 Task: Find connections with filter location Zwickau with filter topic #customerrelationswith filter profile language Potuguese with filter current company Samarth Jobs Management Consultants with filter school ARKA JAIN UNIVERSITY, Jamshedpur, Jharkhand with filter industry Caterers with filter service category Ghostwriting with filter keywords title Video Editor
Action: Mouse moved to (551, 78)
Screenshot: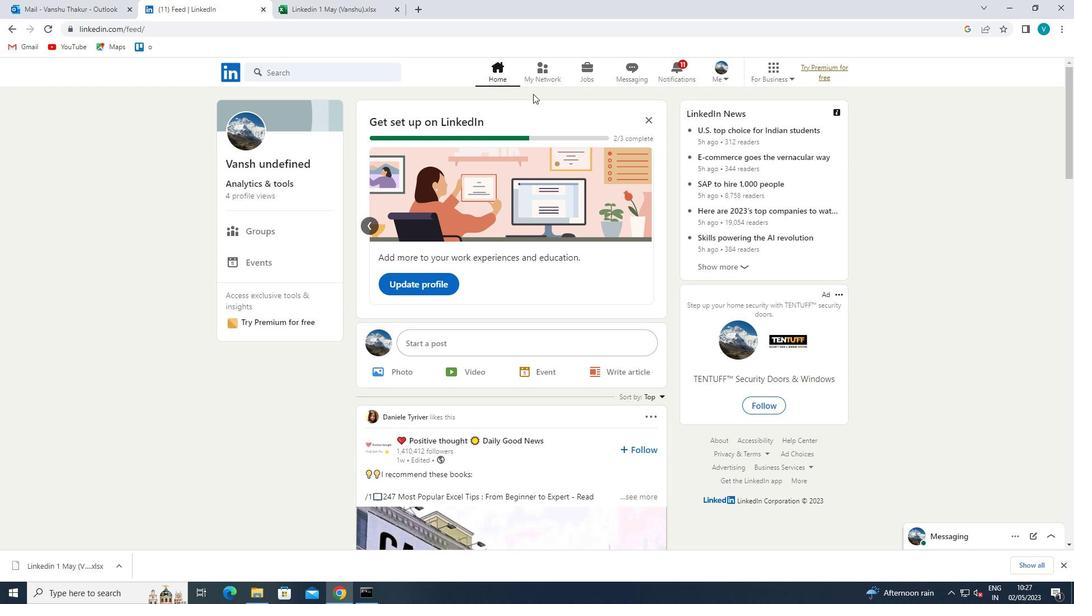 
Action: Mouse pressed left at (551, 78)
Screenshot: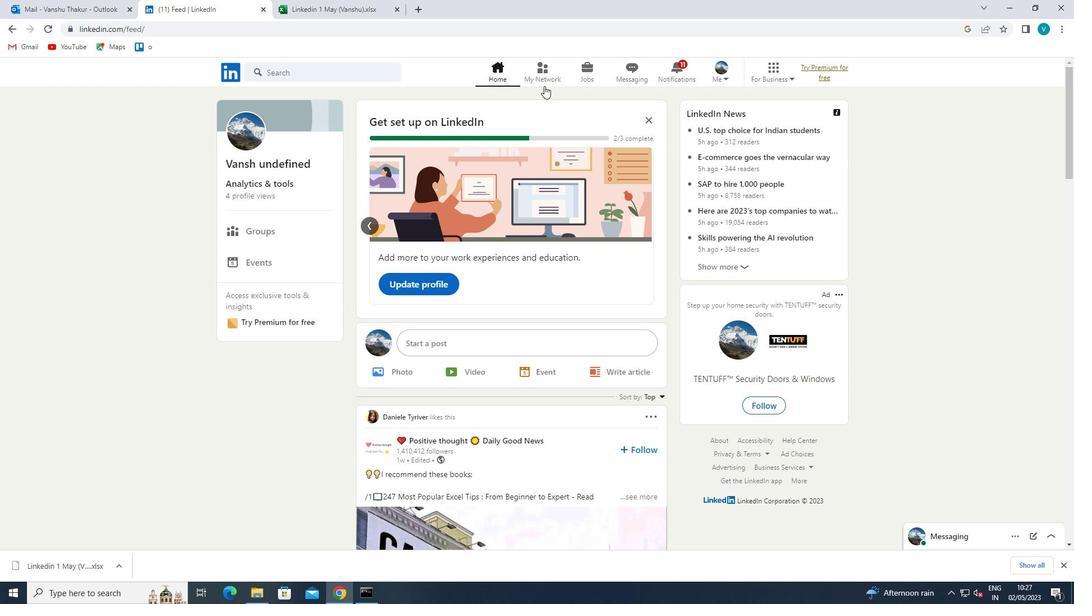 
Action: Mouse moved to (270, 128)
Screenshot: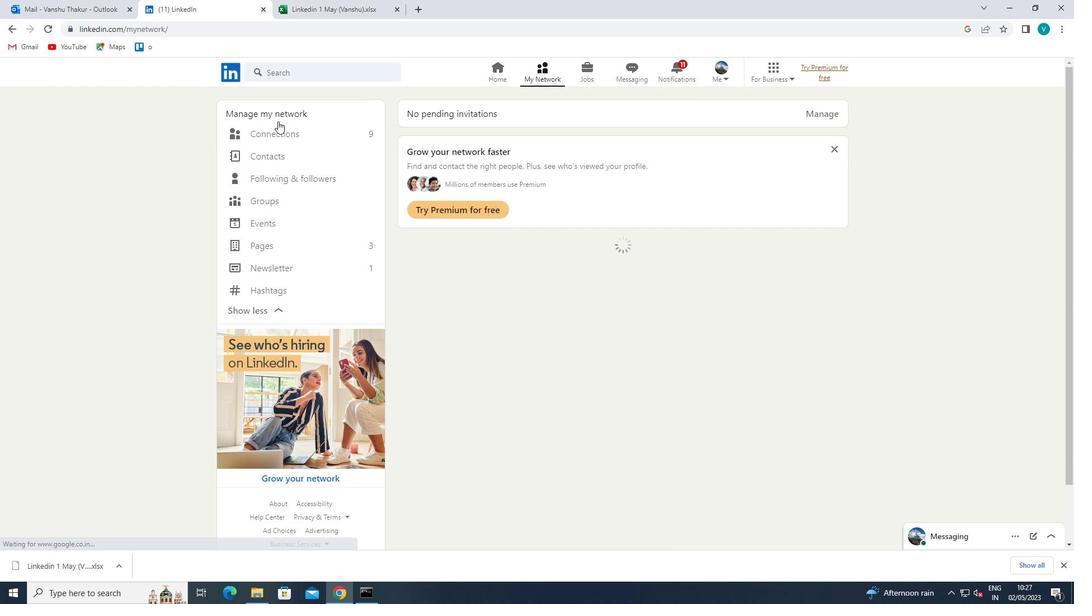 
Action: Mouse pressed left at (270, 128)
Screenshot: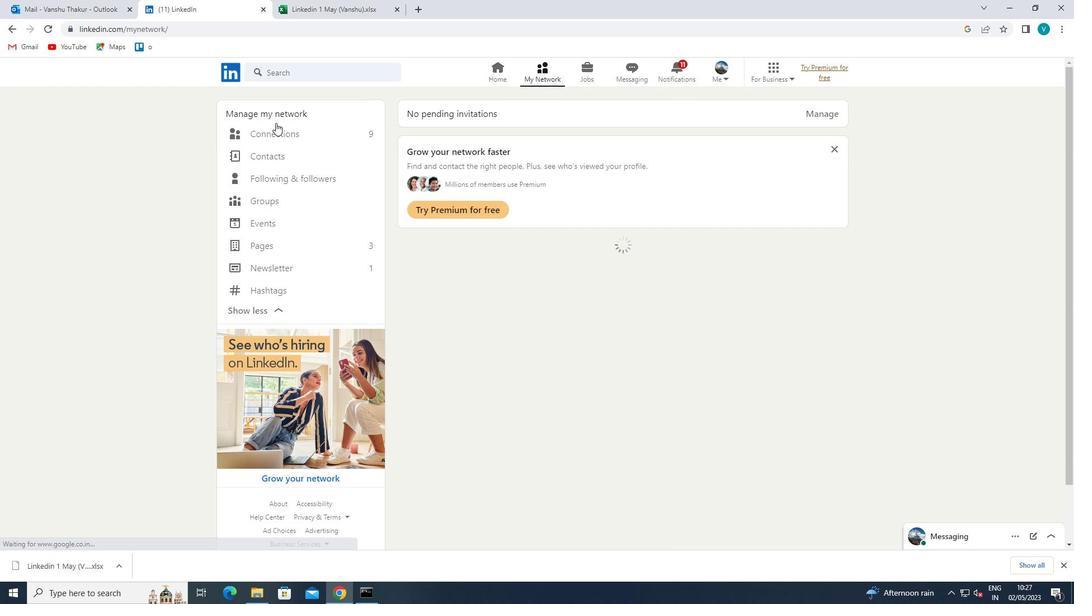 
Action: Mouse moved to (619, 138)
Screenshot: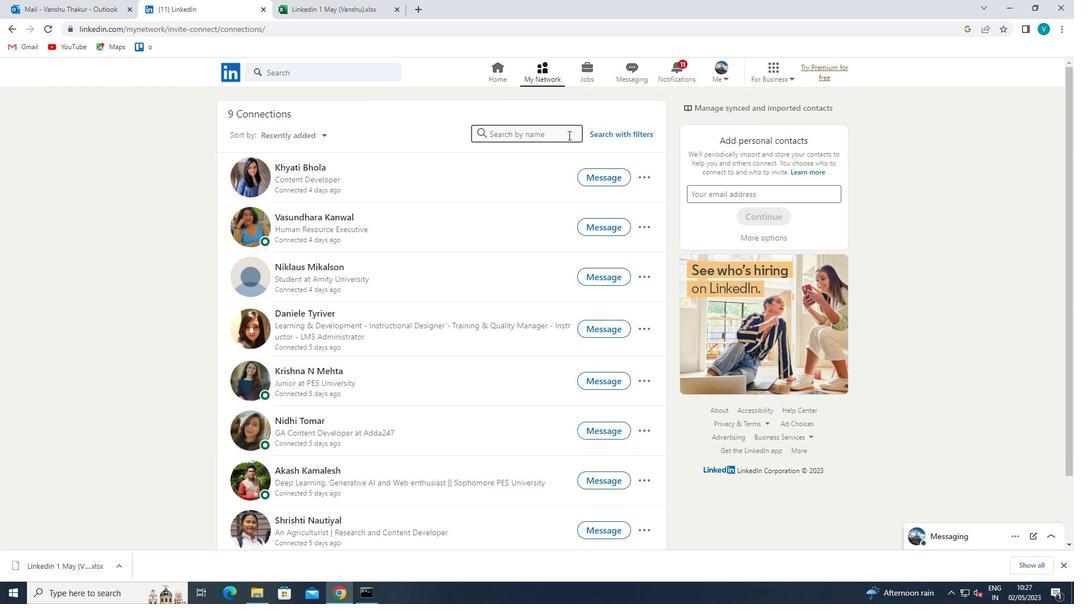 
Action: Mouse pressed left at (619, 138)
Screenshot: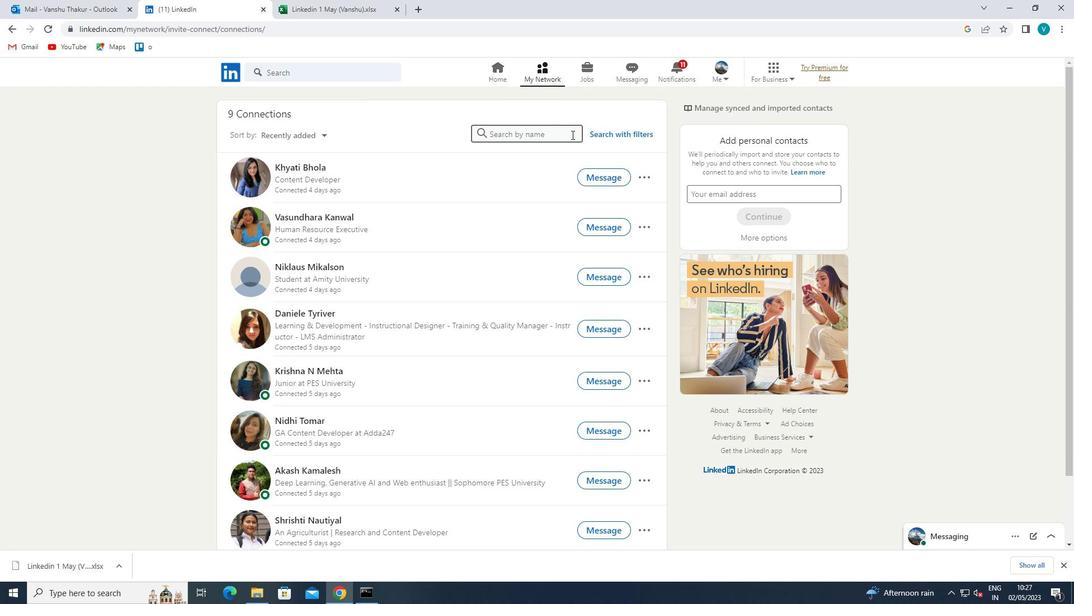 
Action: Mouse moved to (527, 97)
Screenshot: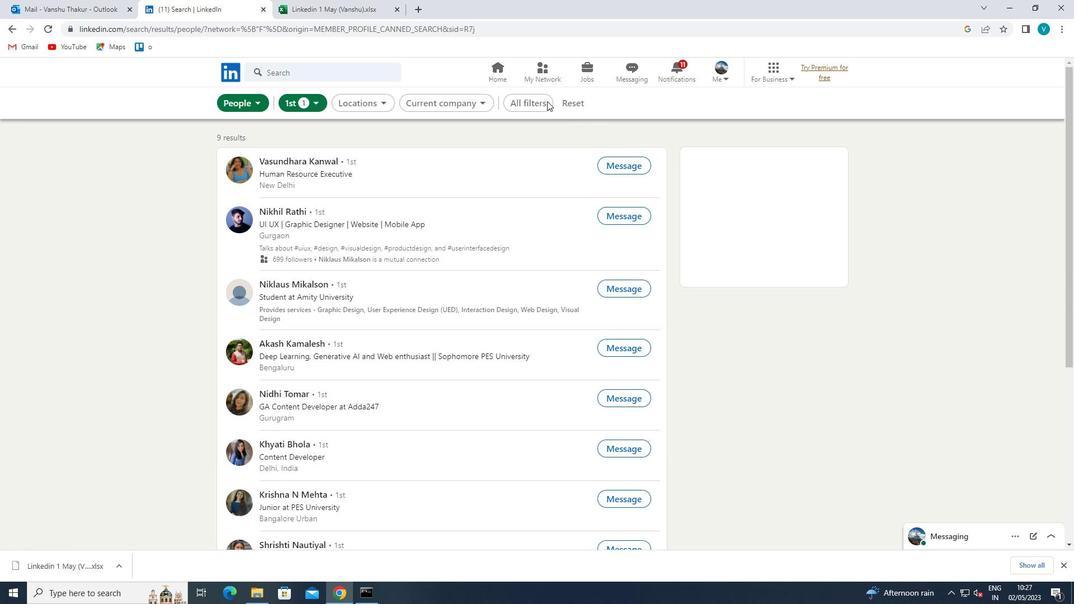 
Action: Mouse pressed left at (527, 97)
Screenshot: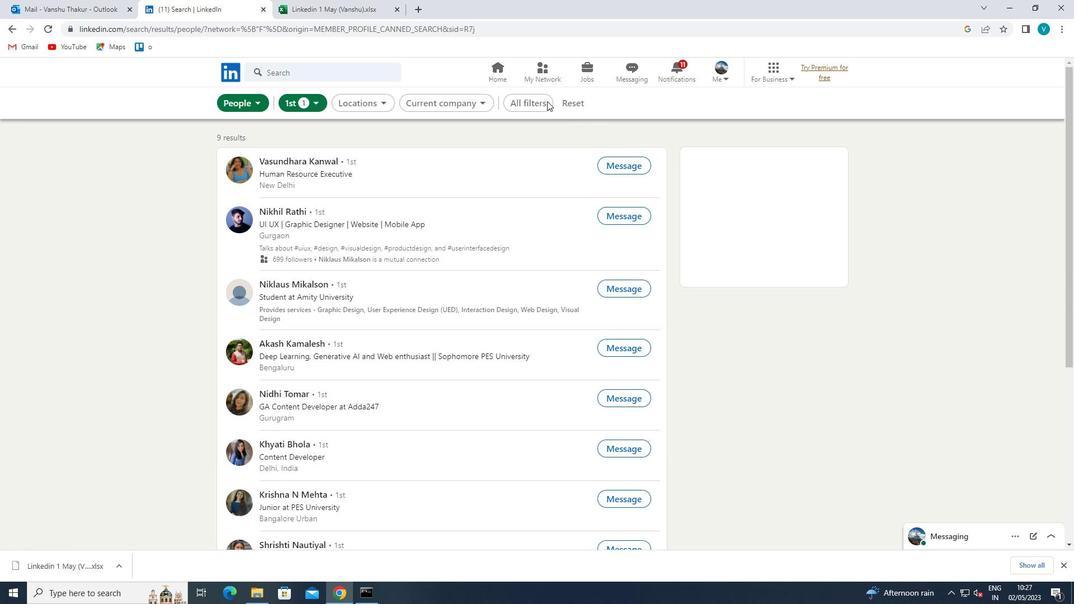 
Action: Mouse moved to (790, 233)
Screenshot: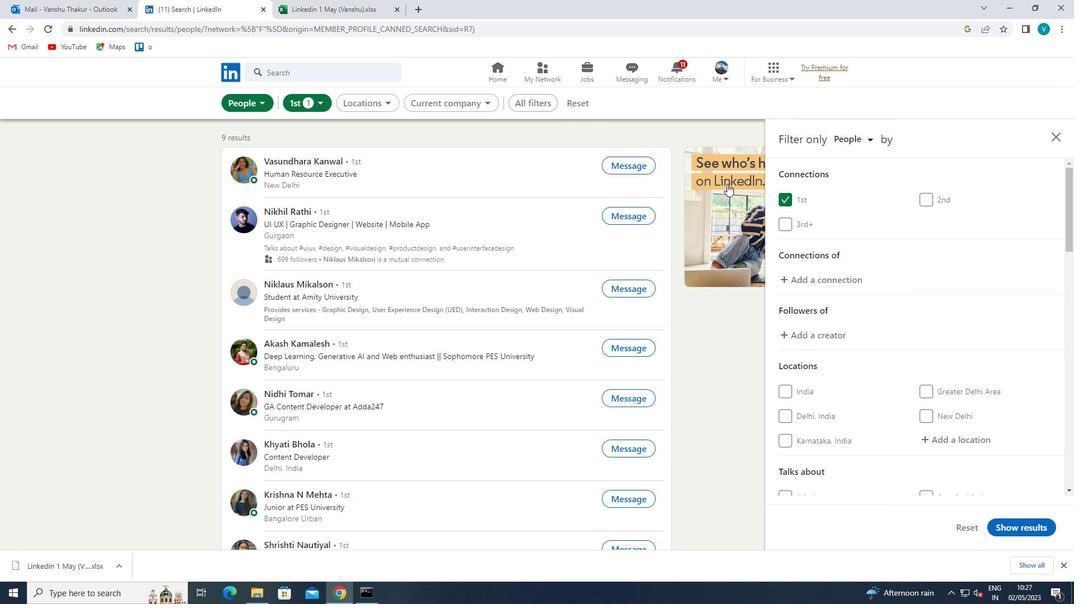 
Action: Mouse scrolled (790, 233) with delta (0, 0)
Screenshot: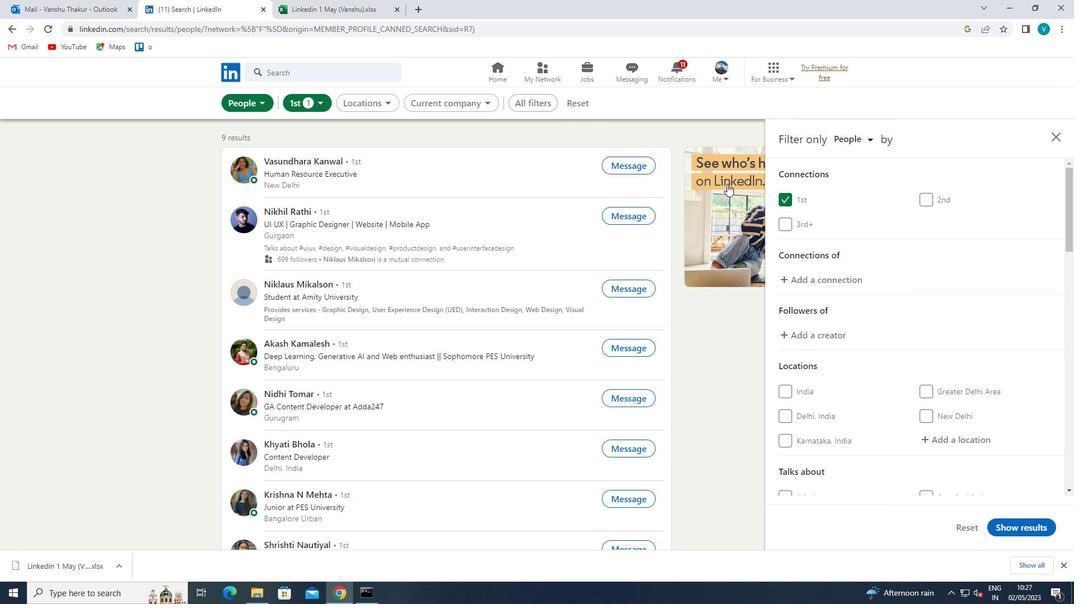 
Action: Mouse moved to (794, 239)
Screenshot: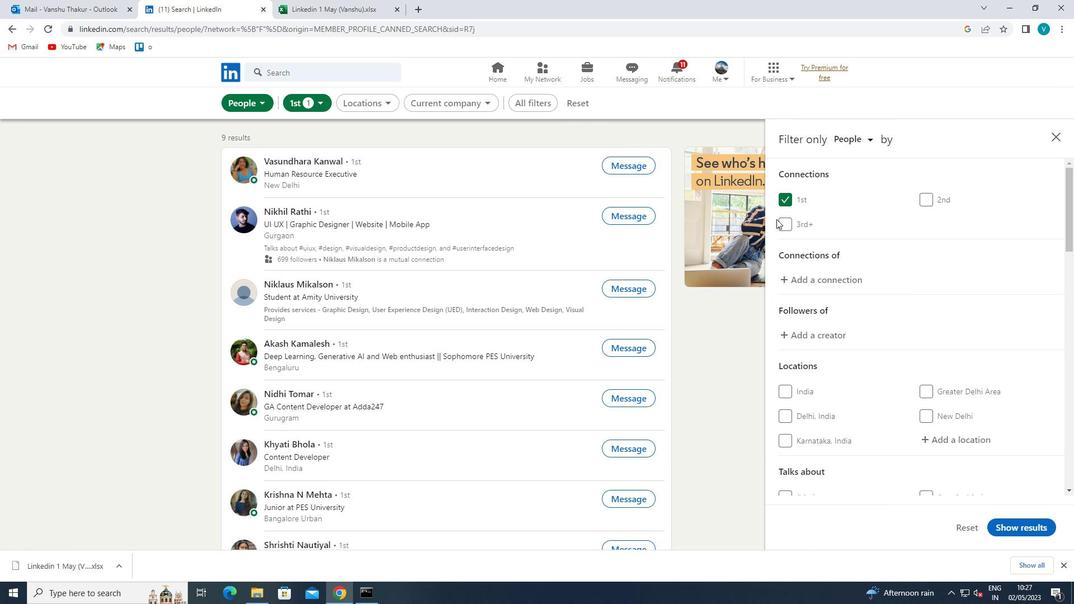 
Action: Mouse scrolled (794, 238) with delta (0, 0)
Screenshot: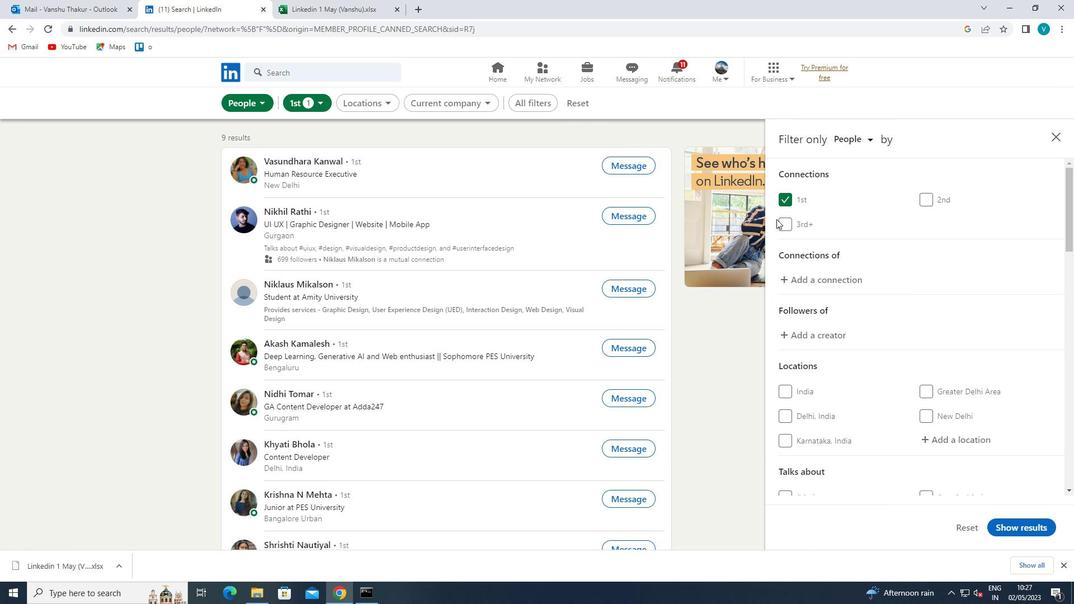 
Action: Mouse moved to (981, 328)
Screenshot: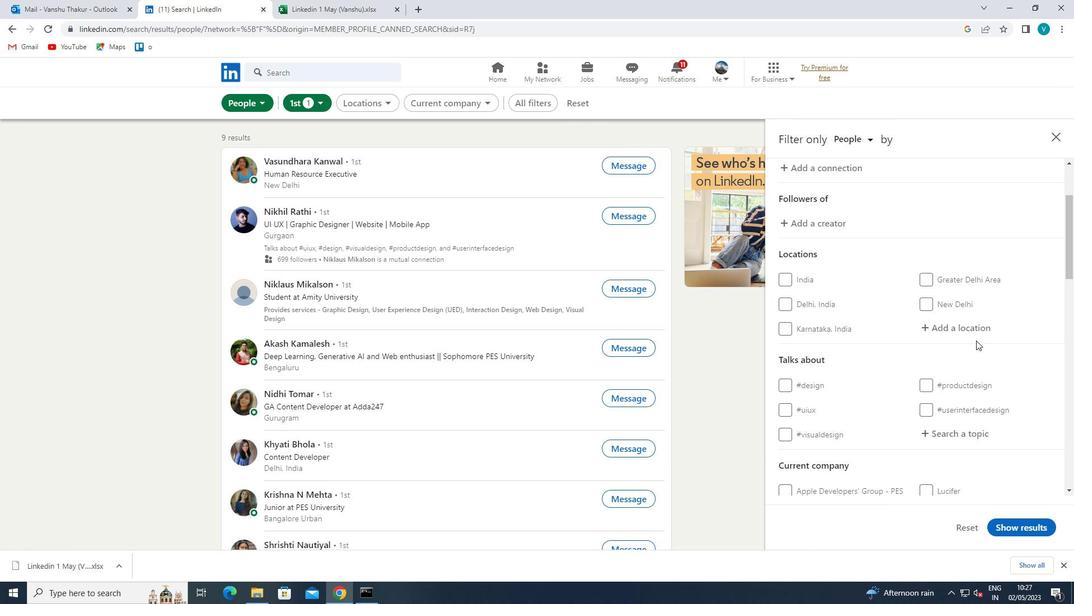 
Action: Mouse pressed left at (981, 328)
Screenshot: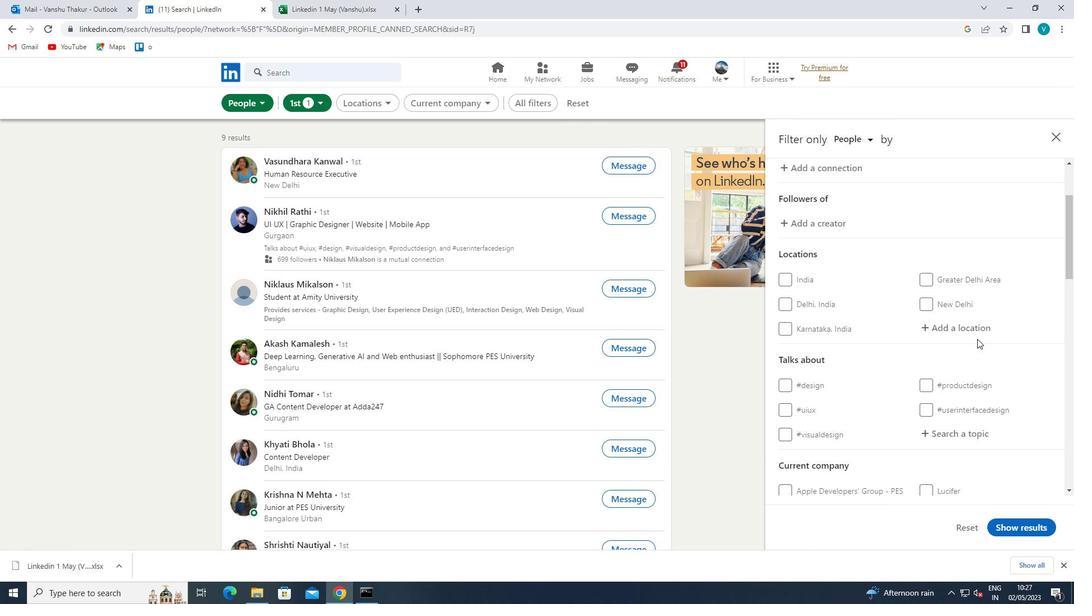 
Action: Mouse moved to (865, 294)
Screenshot: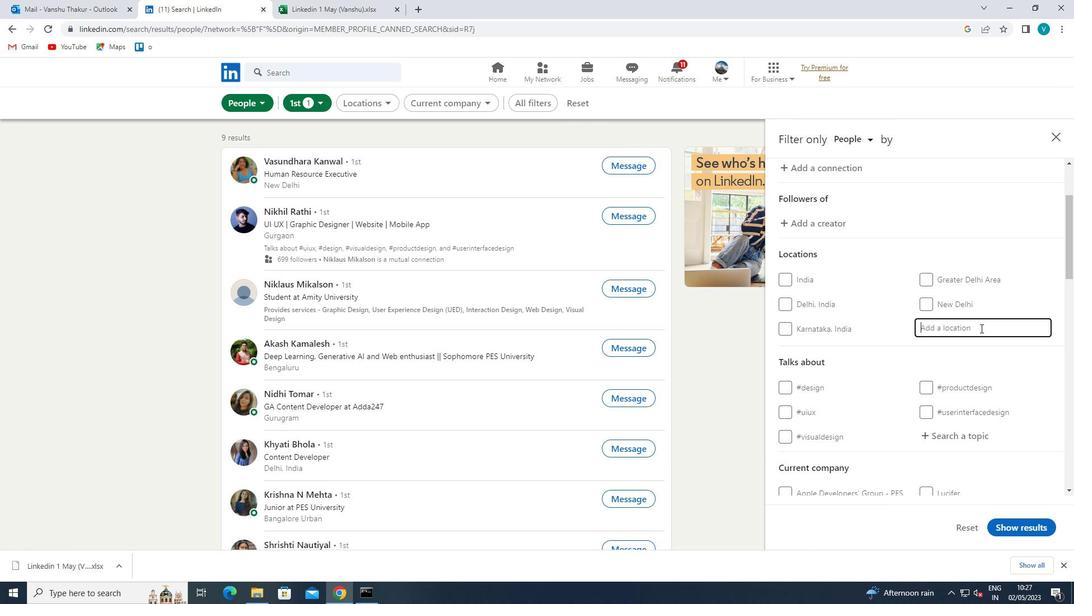 
Action: Key pressed <Key.shift><Key.shift>ZWICJ<Key.backspace>KAU
Screenshot: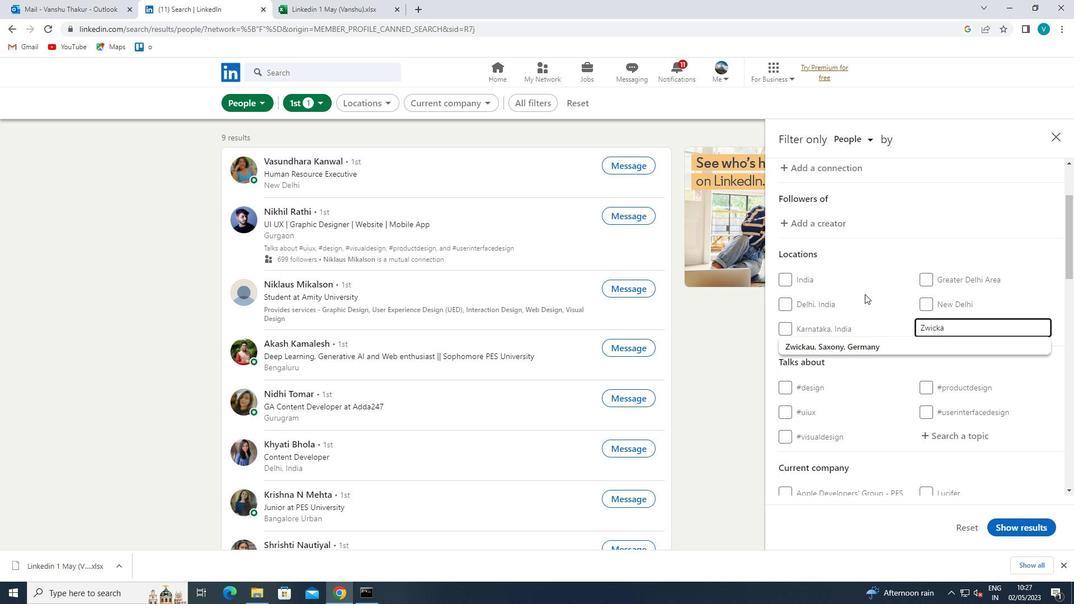
Action: Mouse moved to (870, 341)
Screenshot: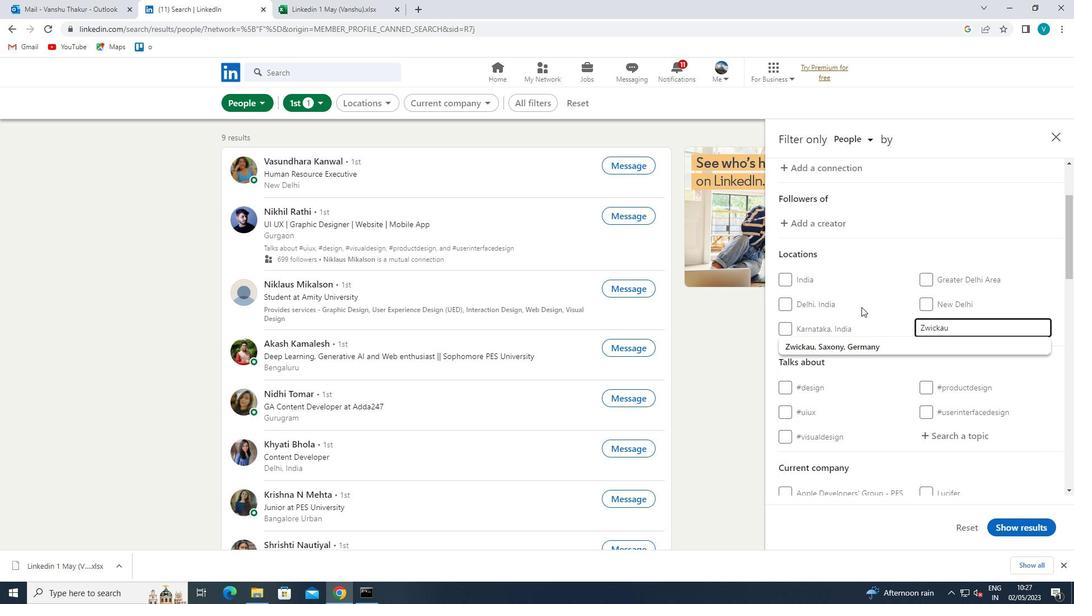 
Action: Mouse pressed left at (870, 341)
Screenshot: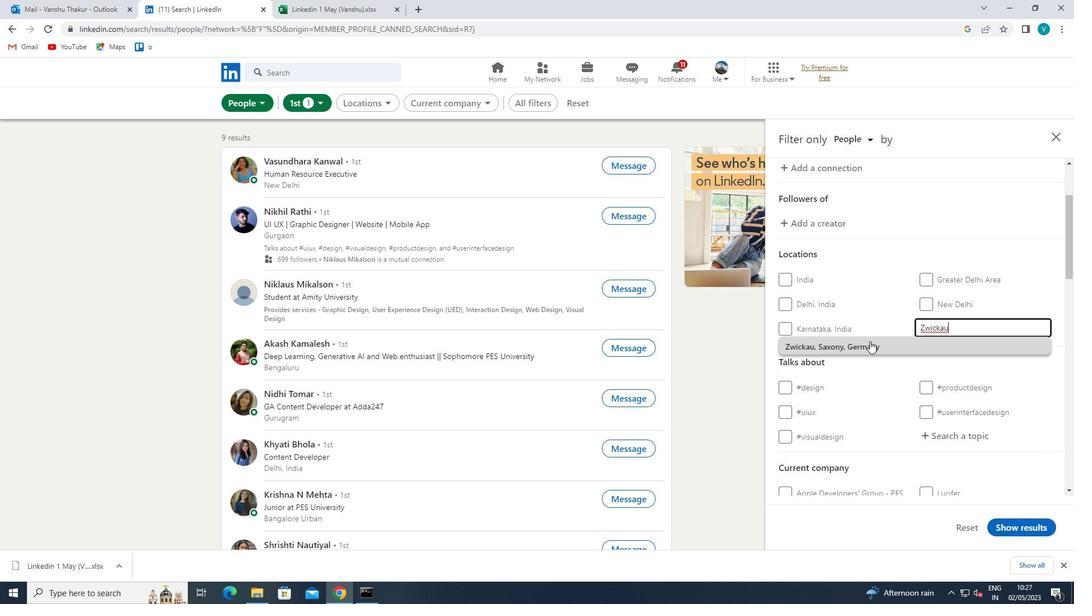 
Action: Mouse scrolled (870, 340) with delta (0, 0)
Screenshot: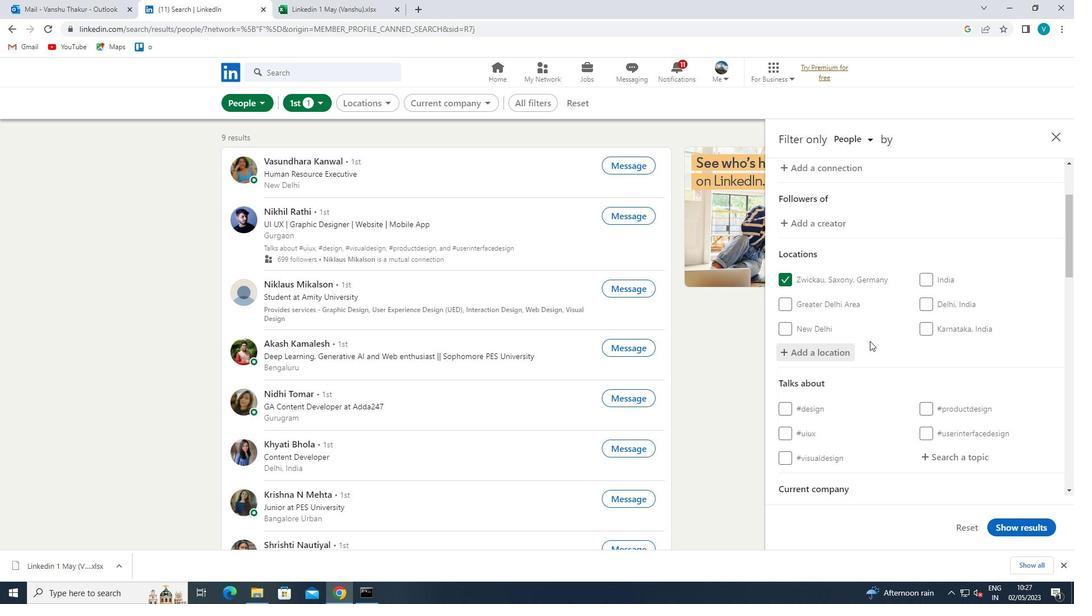 
Action: Mouse scrolled (870, 340) with delta (0, 0)
Screenshot: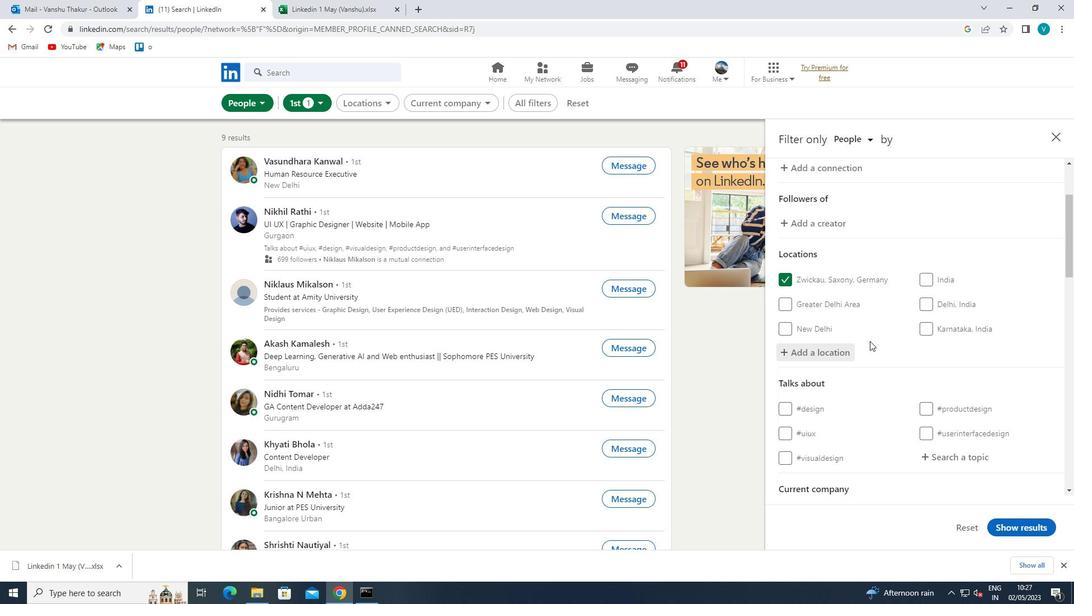 
Action: Mouse moved to (933, 342)
Screenshot: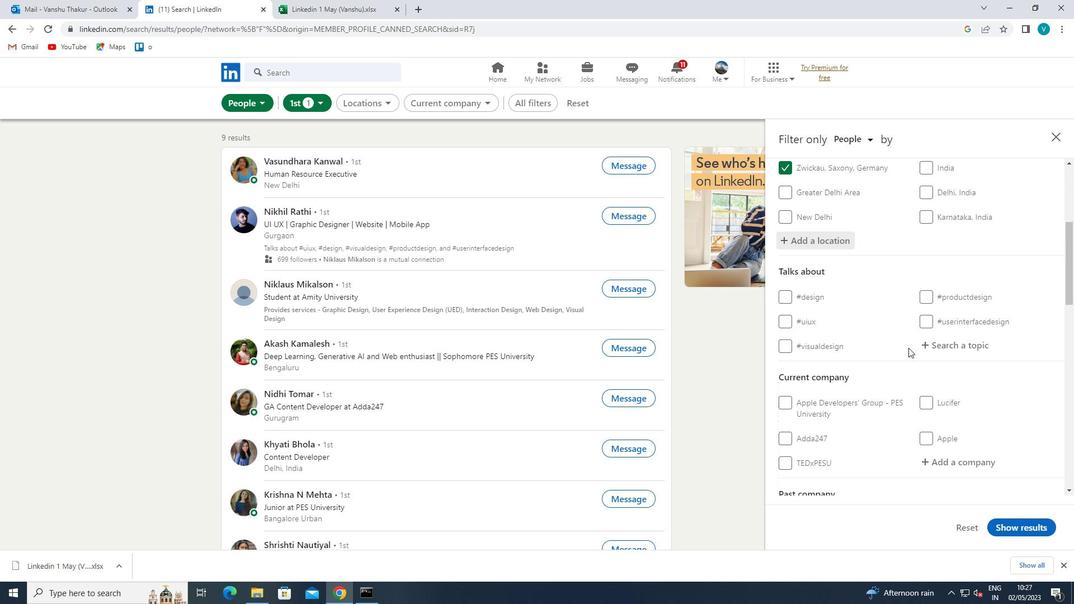 
Action: Mouse pressed left at (933, 342)
Screenshot: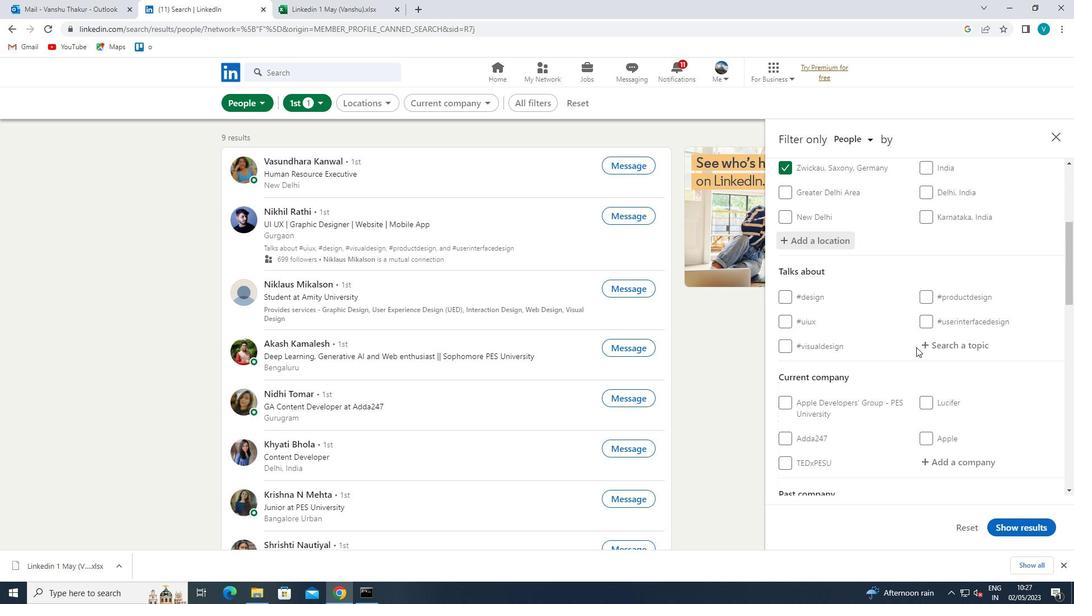 
Action: Mouse moved to (924, 338)
Screenshot: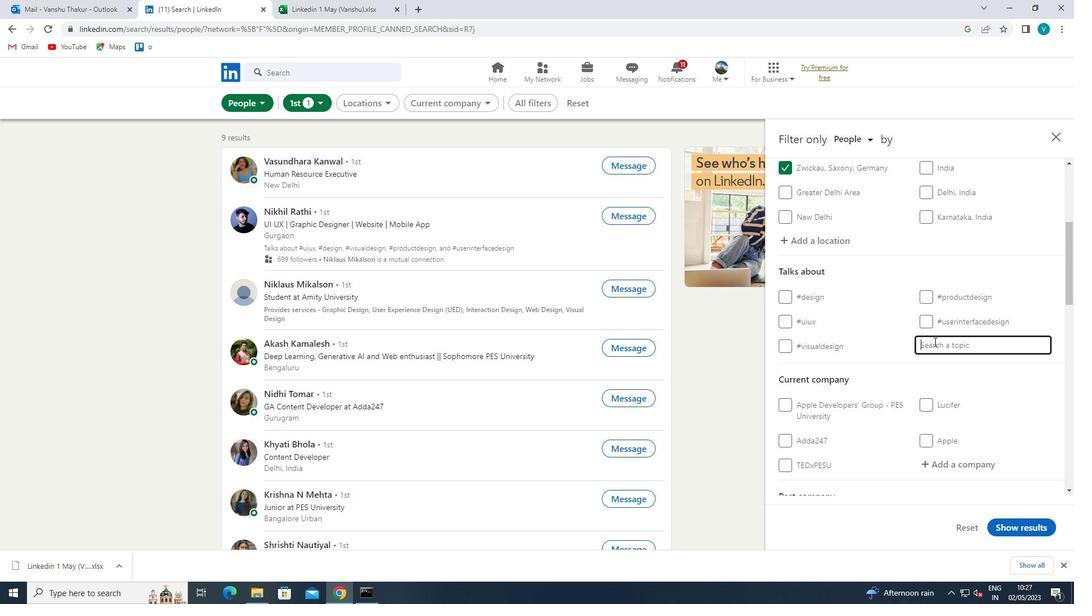 
Action: Key pressed <Key.shift>#CUS
Screenshot: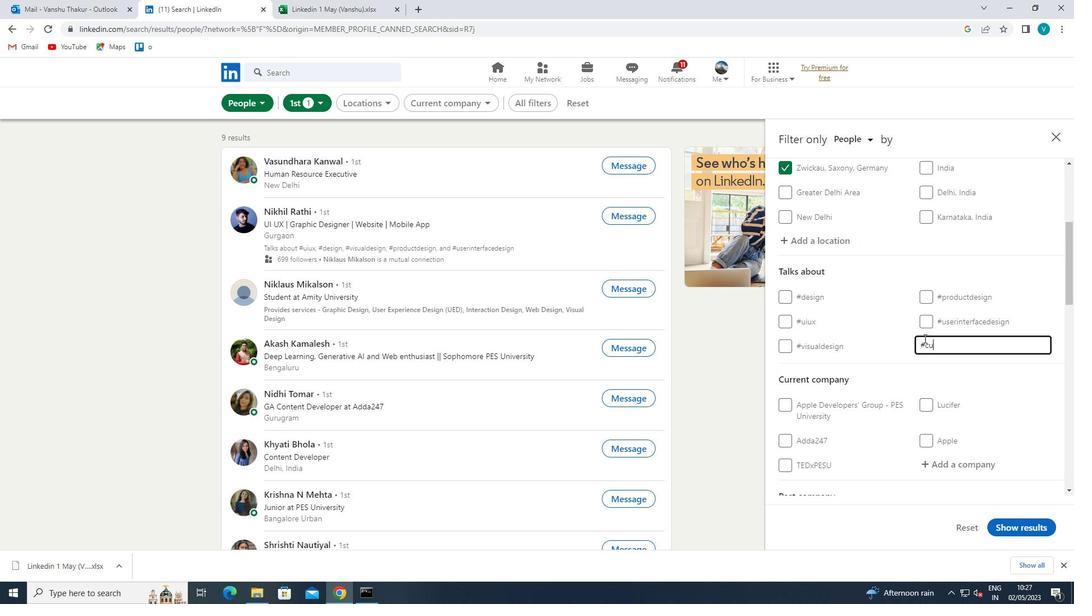
Action: Mouse moved to (924, 338)
Screenshot: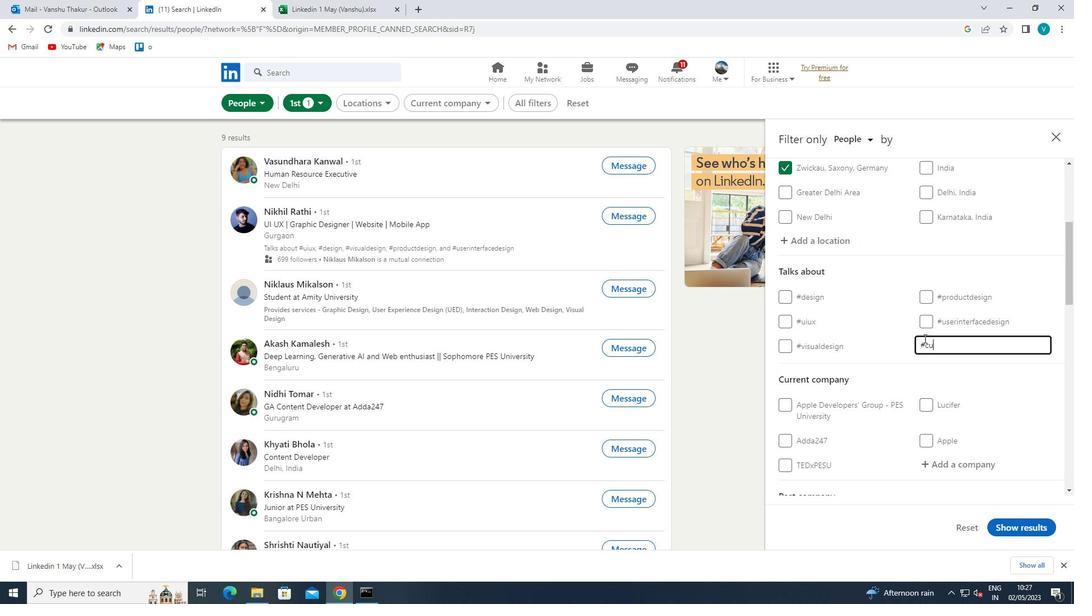 
Action: Key pressed TOMERRELATIOND<Key.backspace>S
Screenshot: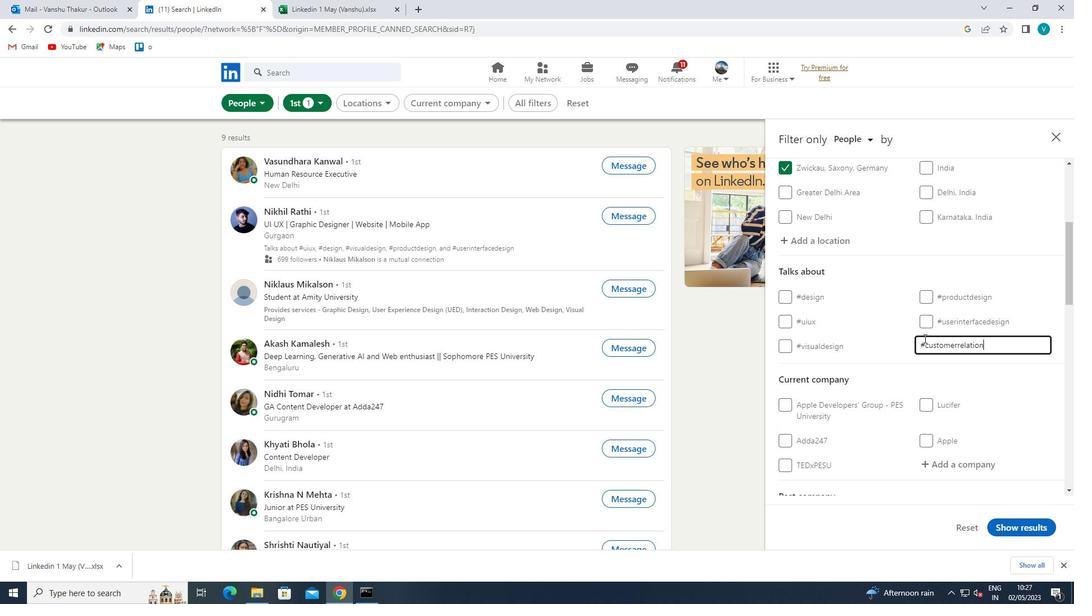 
Action: Mouse moved to (928, 367)
Screenshot: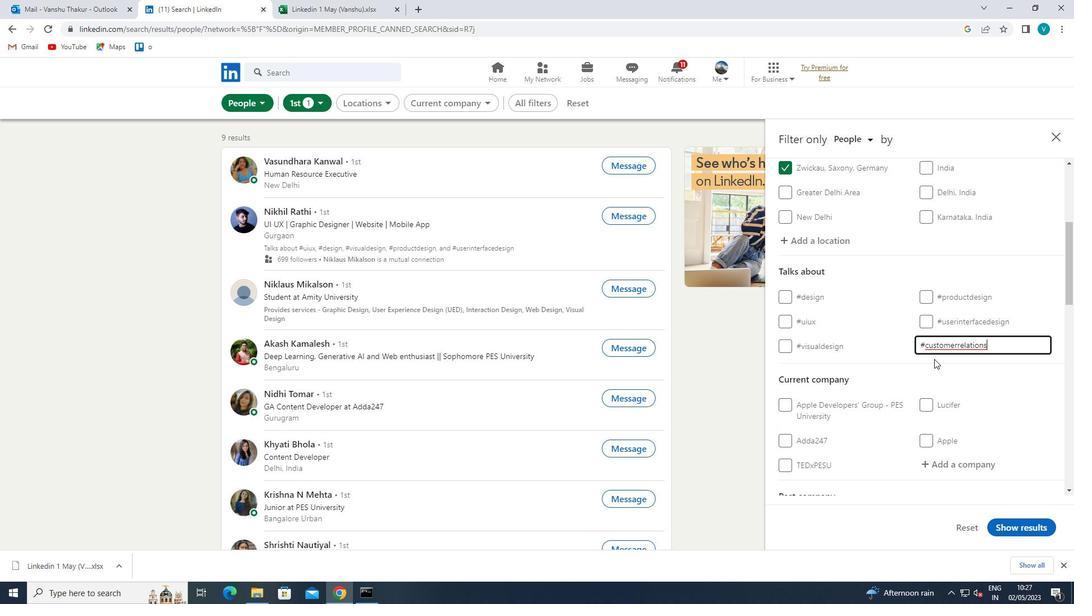 
Action: Mouse pressed left at (928, 367)
Screenshot: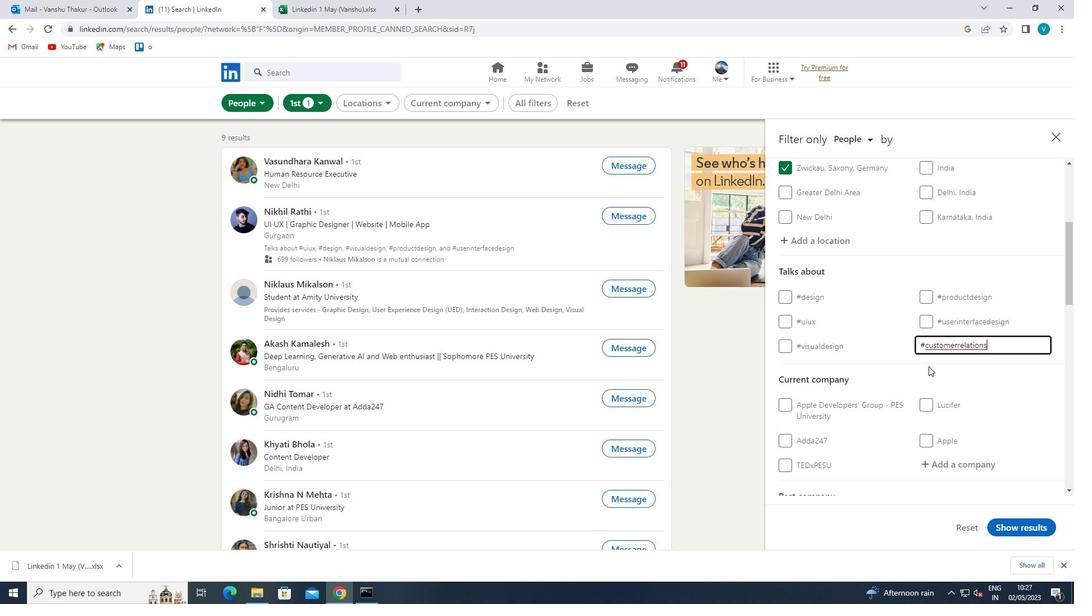 
Action: Mouse scrolled (928, 366) with delta (0, 0)
Screenshot: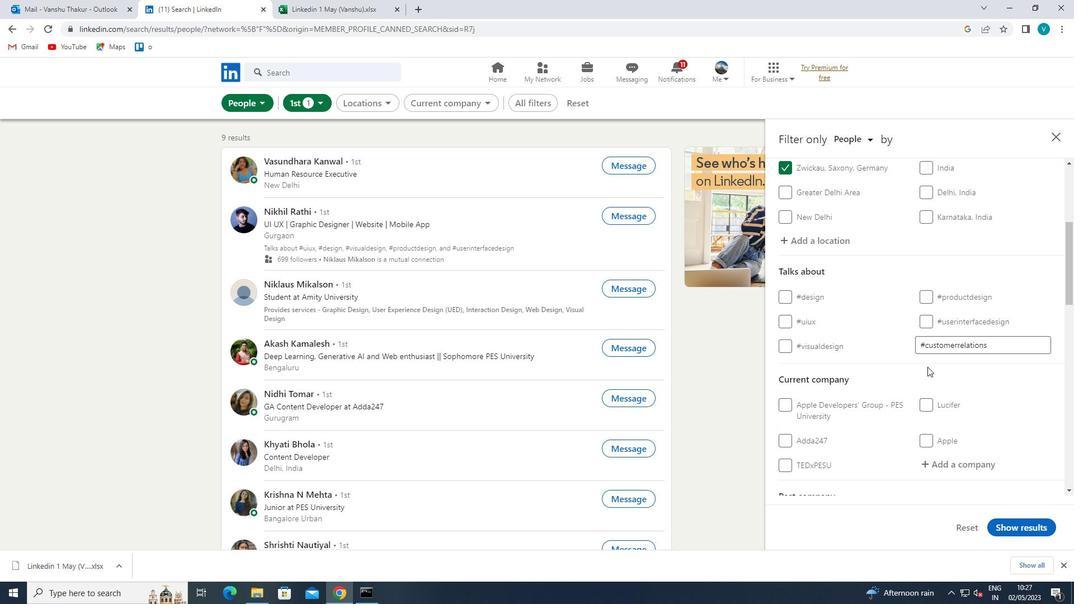 
Action: Mouse scrolled (928, 366) with delta (0, 0)
Screenshot: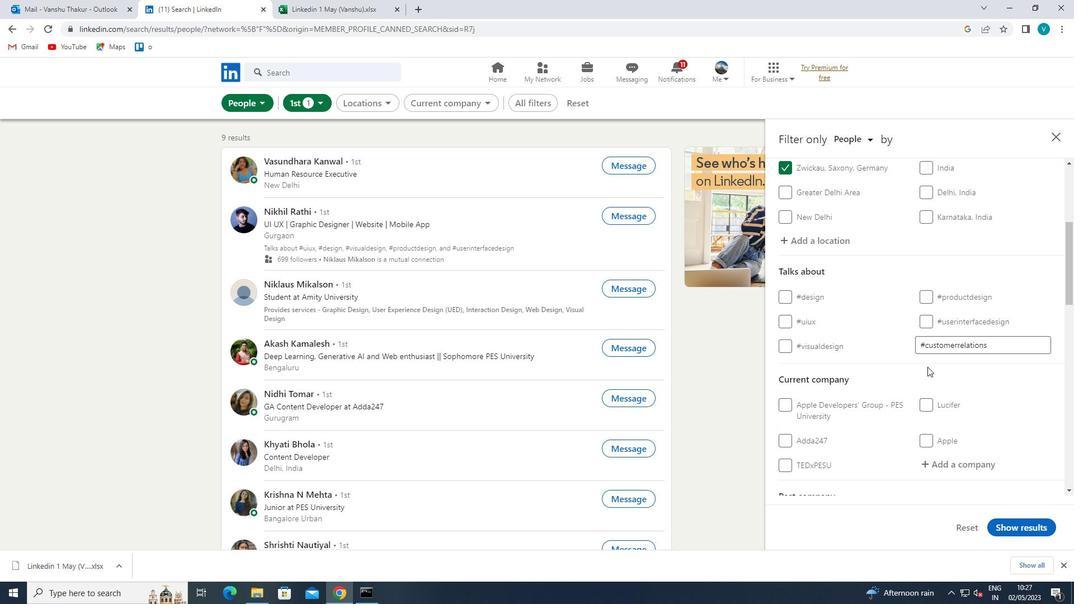
Action: Mouse moved to (941, 361)
Screenshot: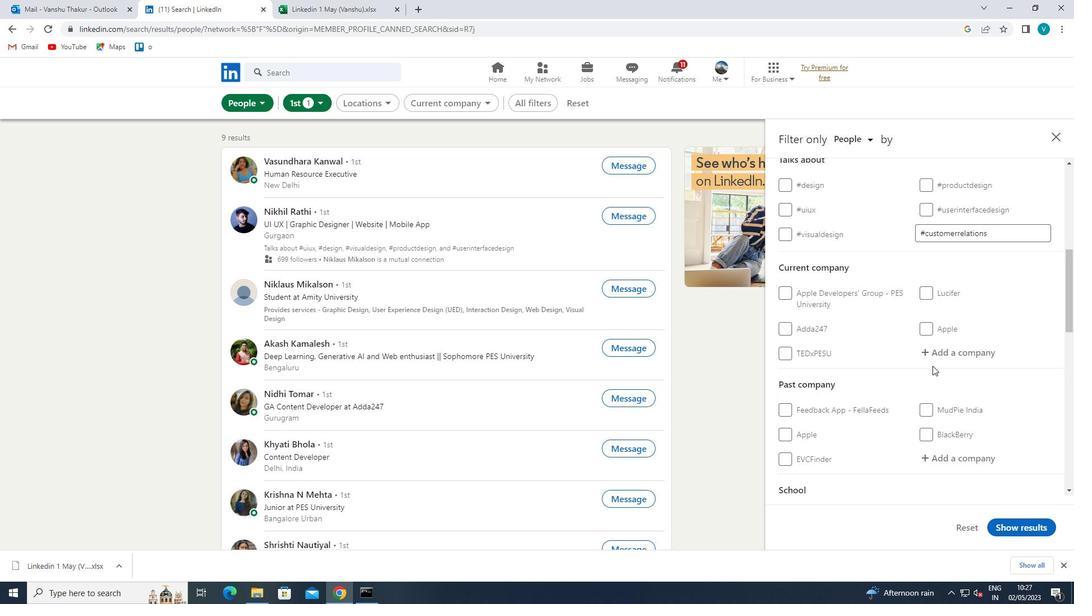 
Action: Mouse pressed left at (941, 361)
Screenshot: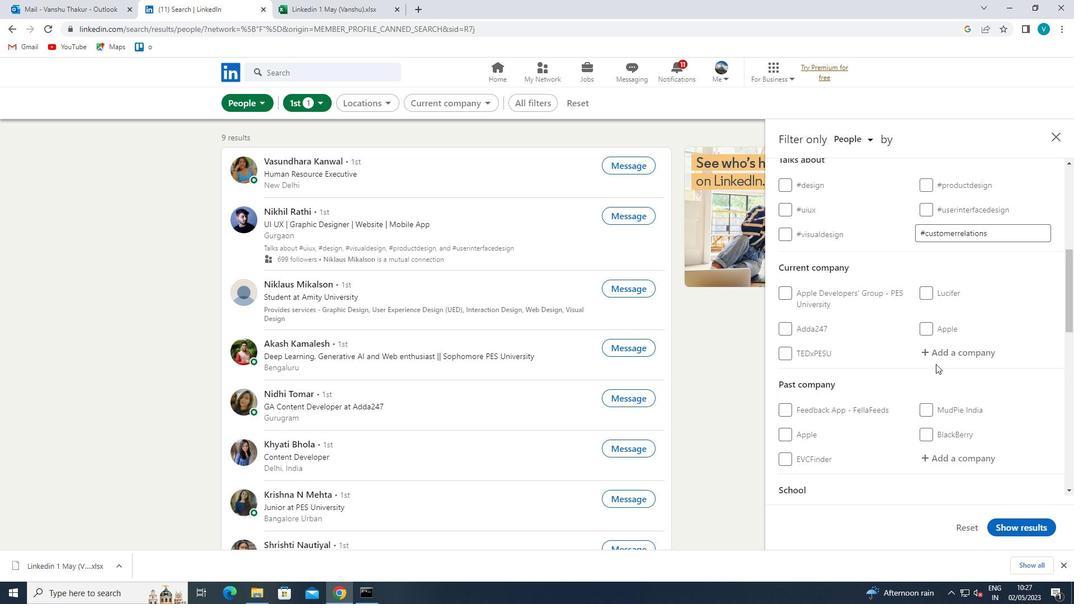 
Action: Mouse moved to (942, 360)
Screenshot: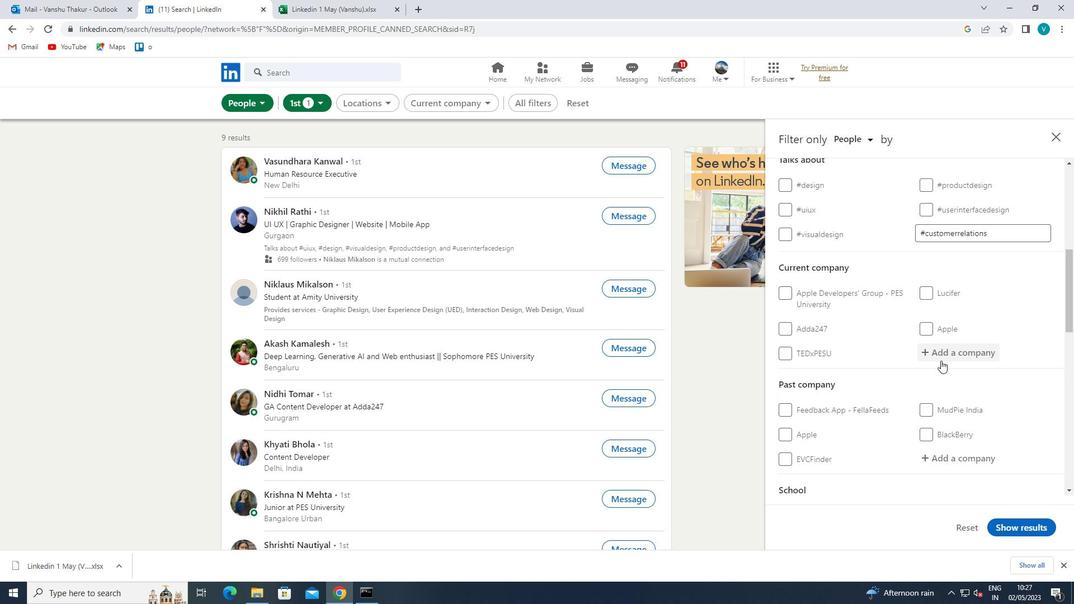 
Action: Key pressed <Key.shift>SAMARTH<Key.space>
Screenshot: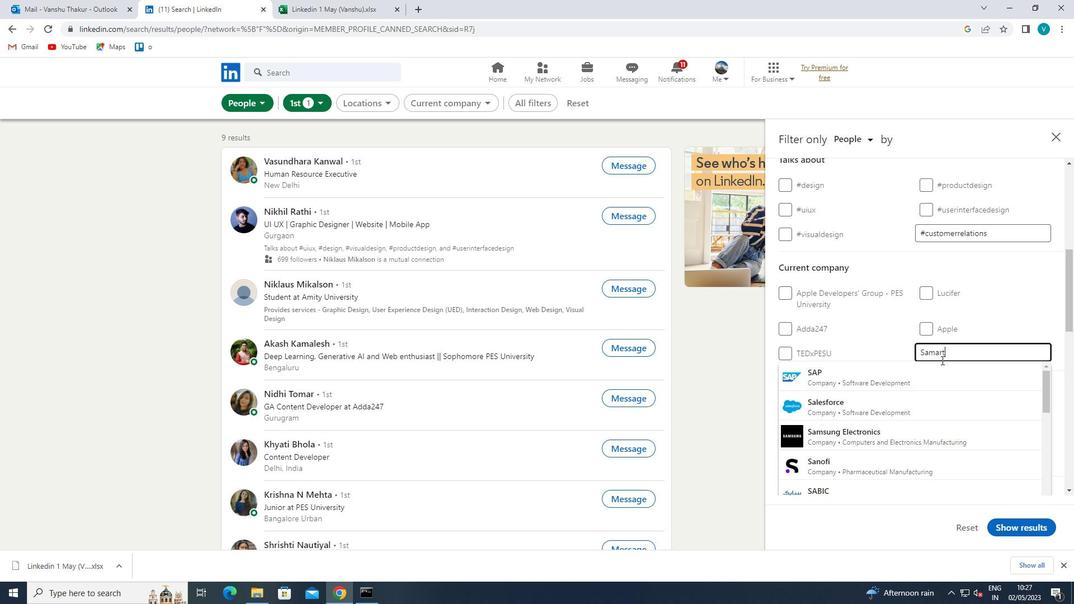 
Action: Mouse moved to (923, 371)
Screenshot: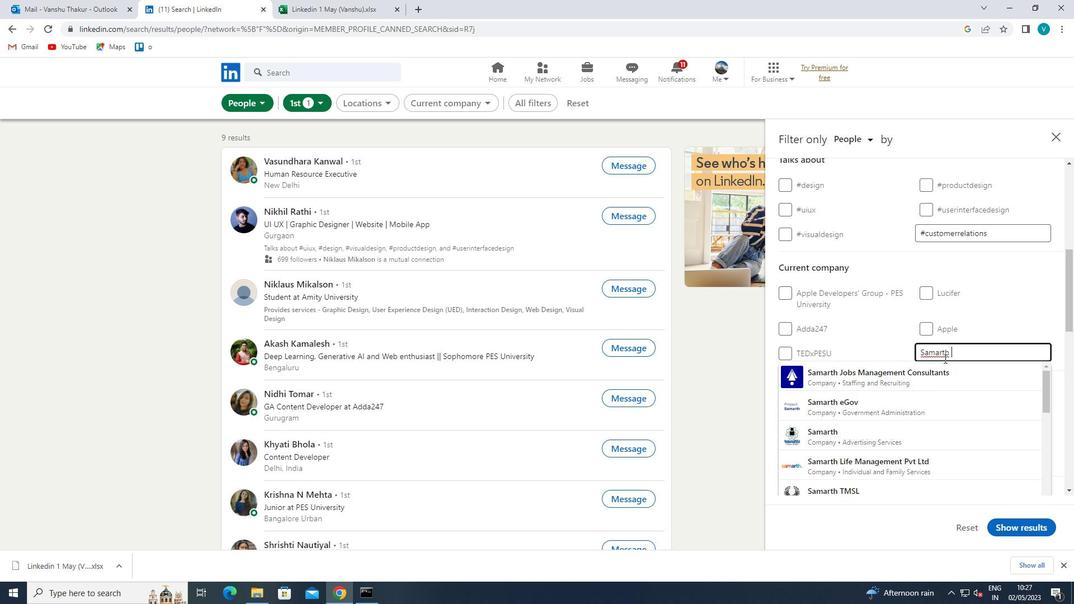 
Action: Mouse pressed left at (923, 371)
Screenshot: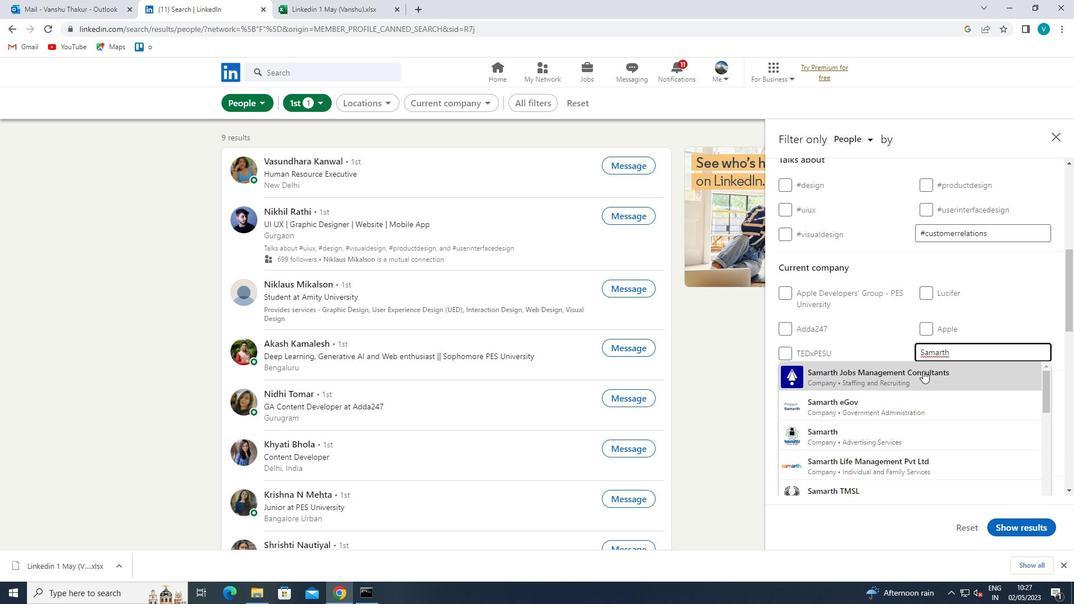 
Action: Mouse scrolled (923, 370) with delta (0, 0)
Screenshot: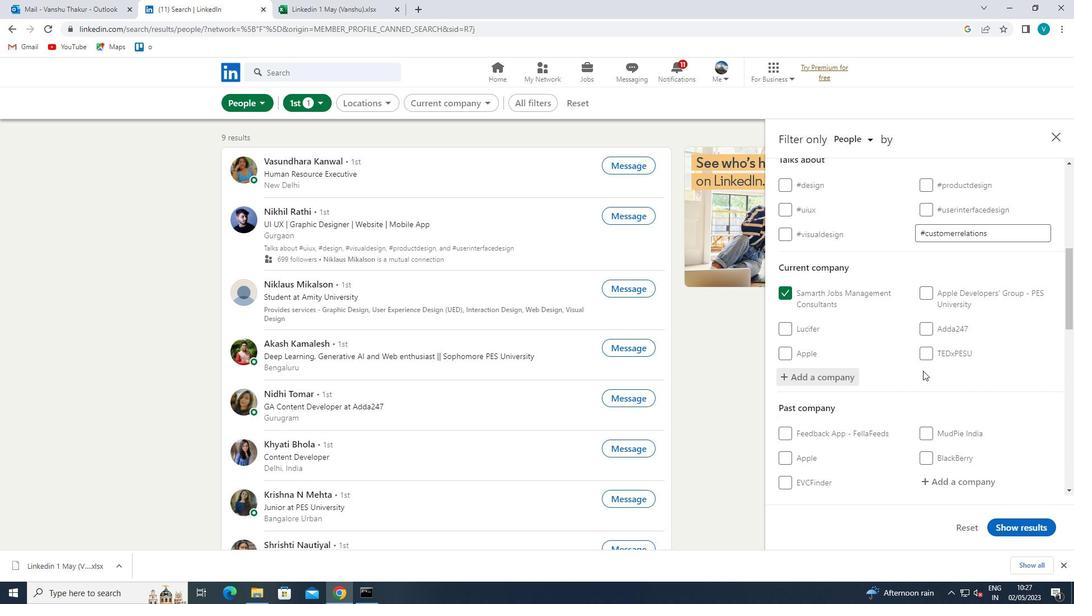 
Action: Mouse scrolled (923, 370) with delta (0, 0)
Screenshot: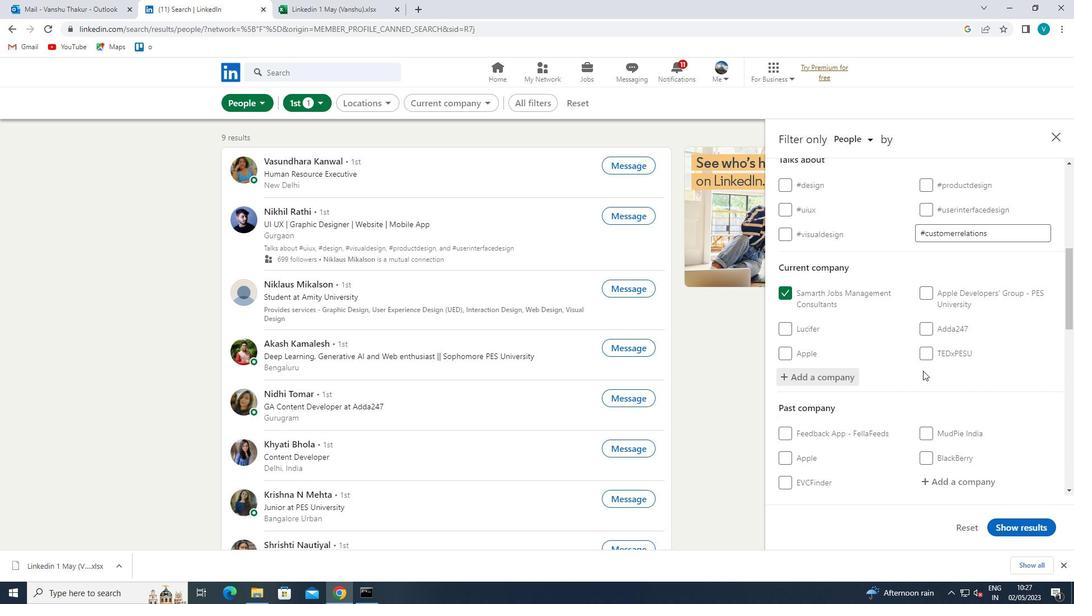 
Action: Mouse scrolled (923, 370) with delta (0, 0)
Screenshot: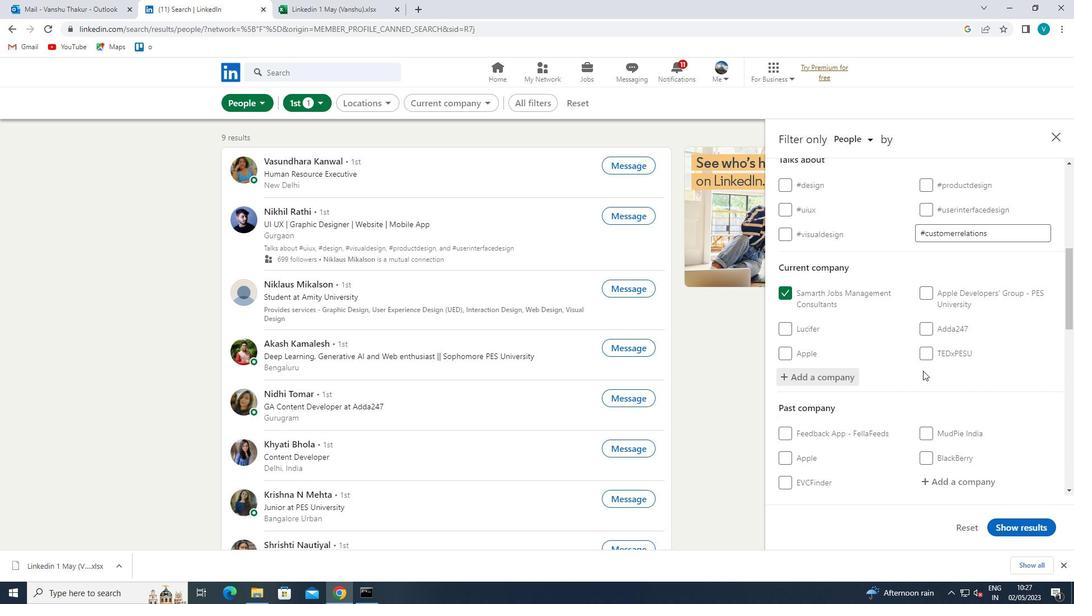 
Action: Mouse scrolled (923, 370) with delta (0, 0)
Screenshot: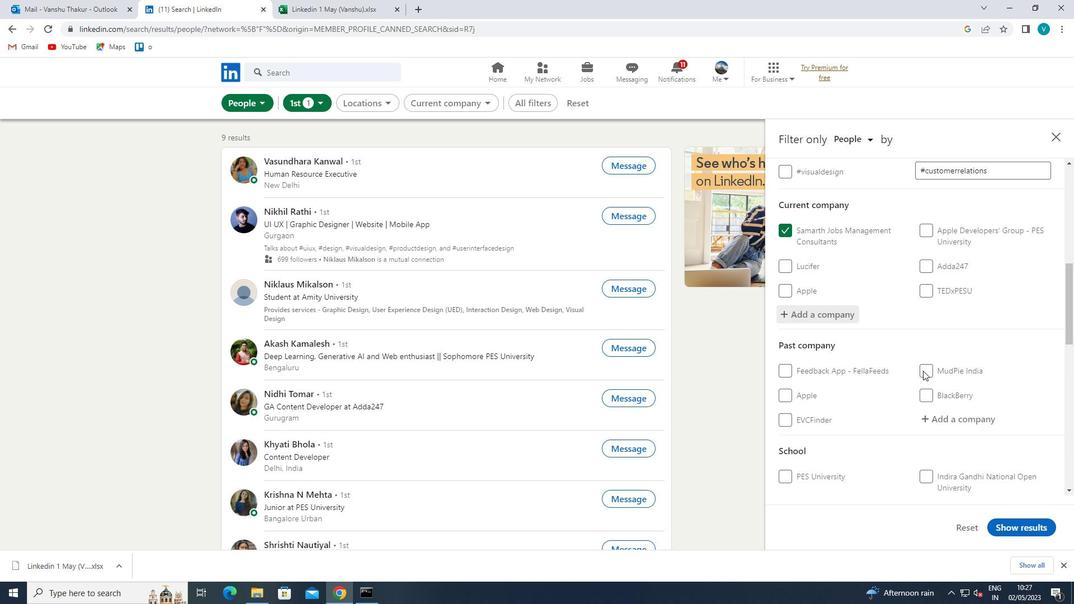
Action: Mouse moved to (945, 400)
Screenshot: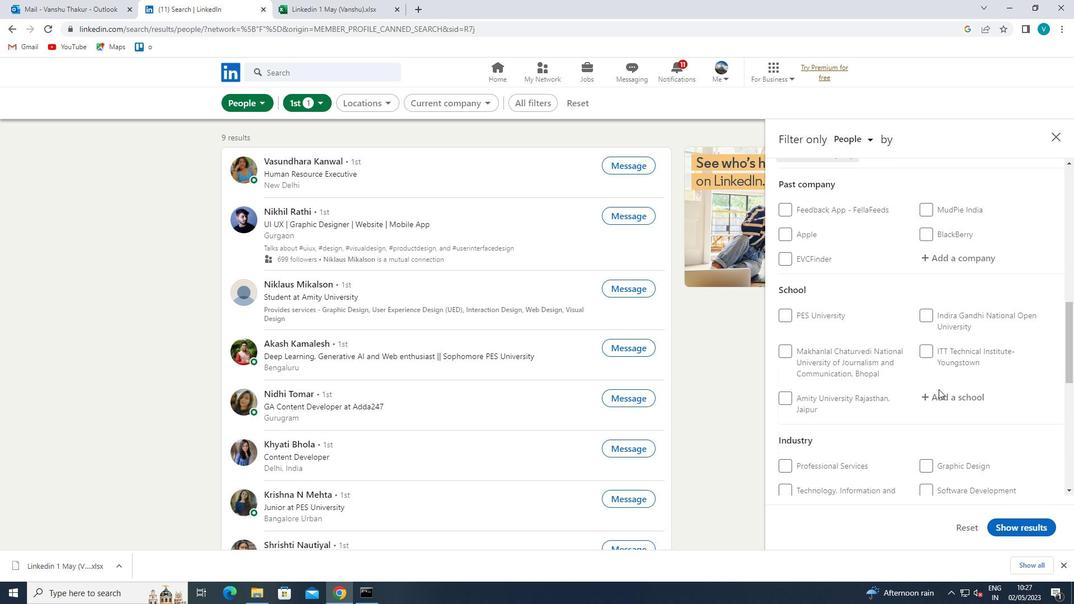 
Action: Mouse pressed left at (945, 400)
Screenshot: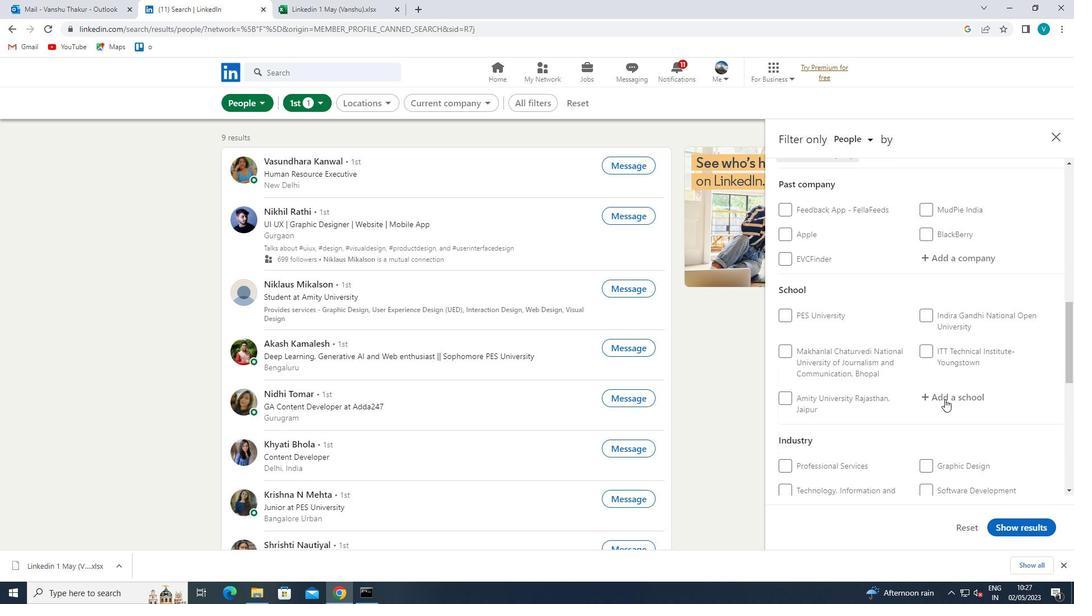
Action: Key pressed <Key.shift>ARKA<Key.space>
Screenshot: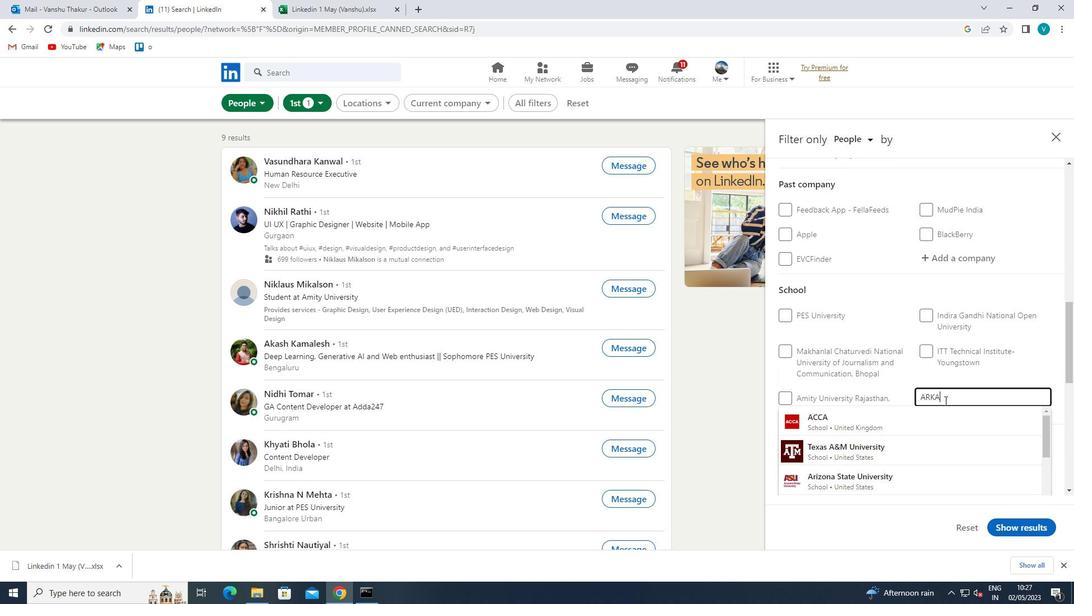 
Action: Mouse moved to (935, 415)
Screenshot: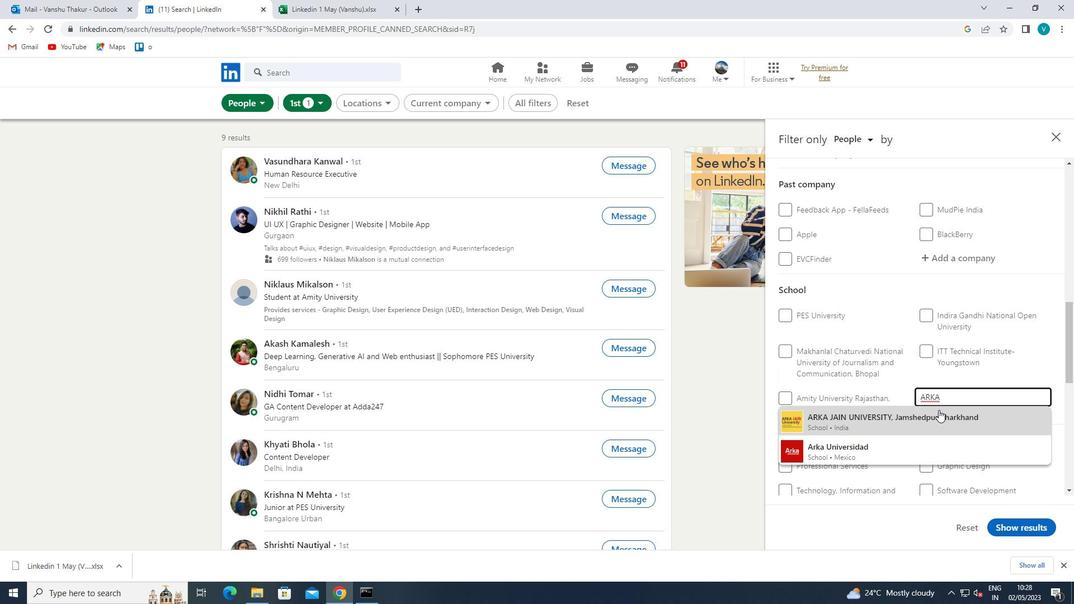 
Action: Mouse pressed left at (935, 415)
Screenshot: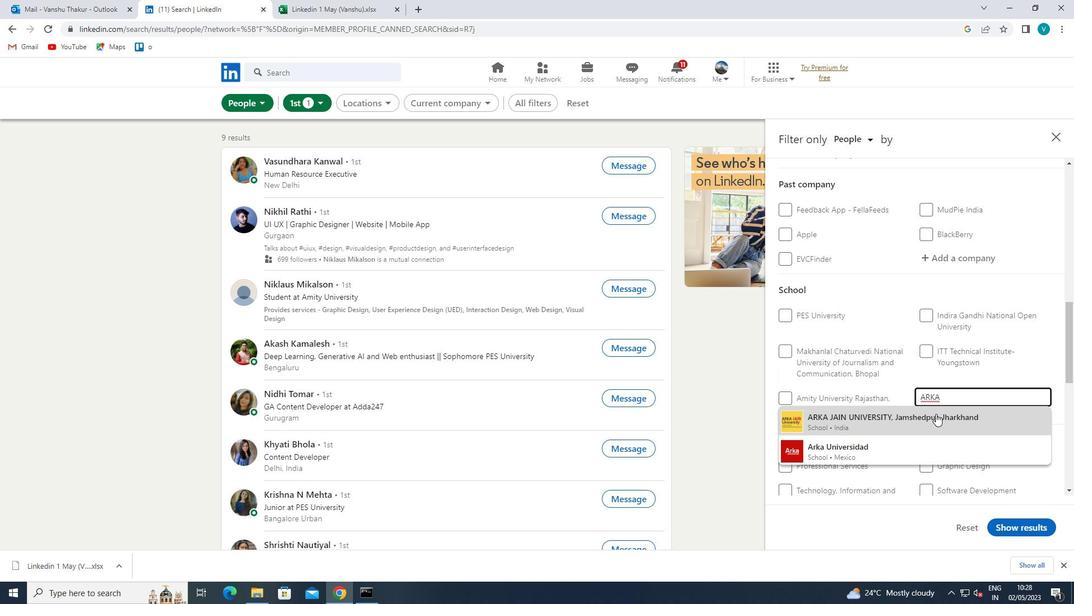
Action: Mouse moved to (953, 398)
Screenshot: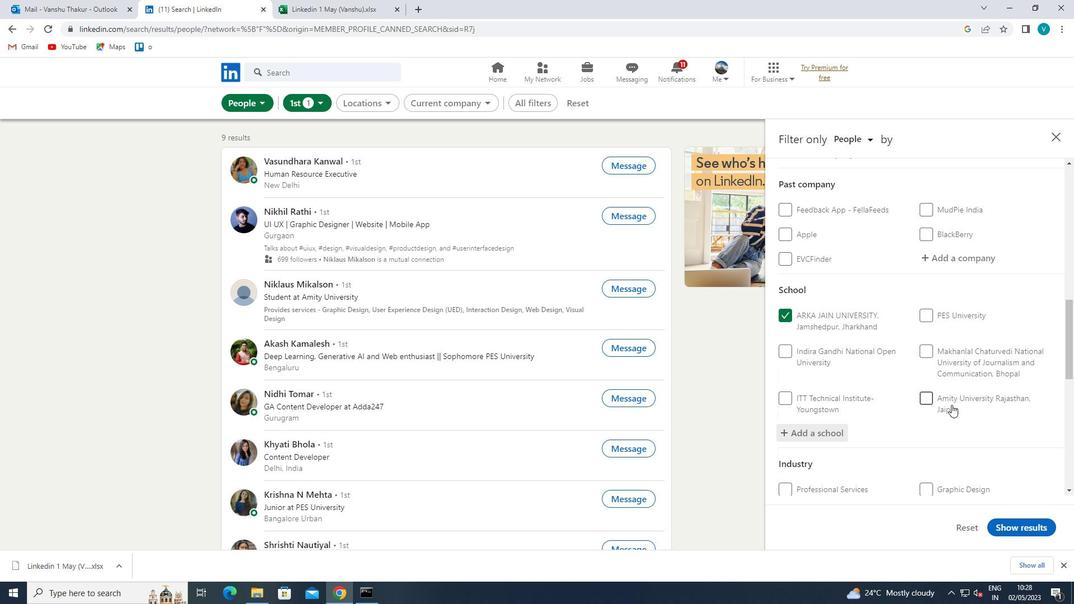 
Action: Mouse scrolled (953, 397) with delta (0, 0)
Screenshot: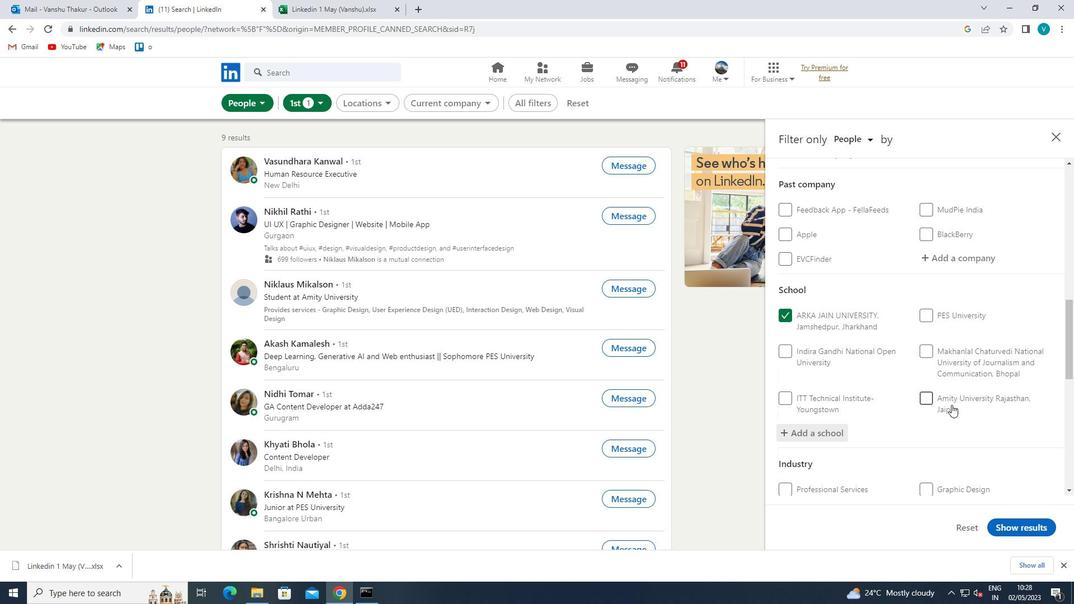 
Action: Mouse moved to (953, 391)
Screenshot: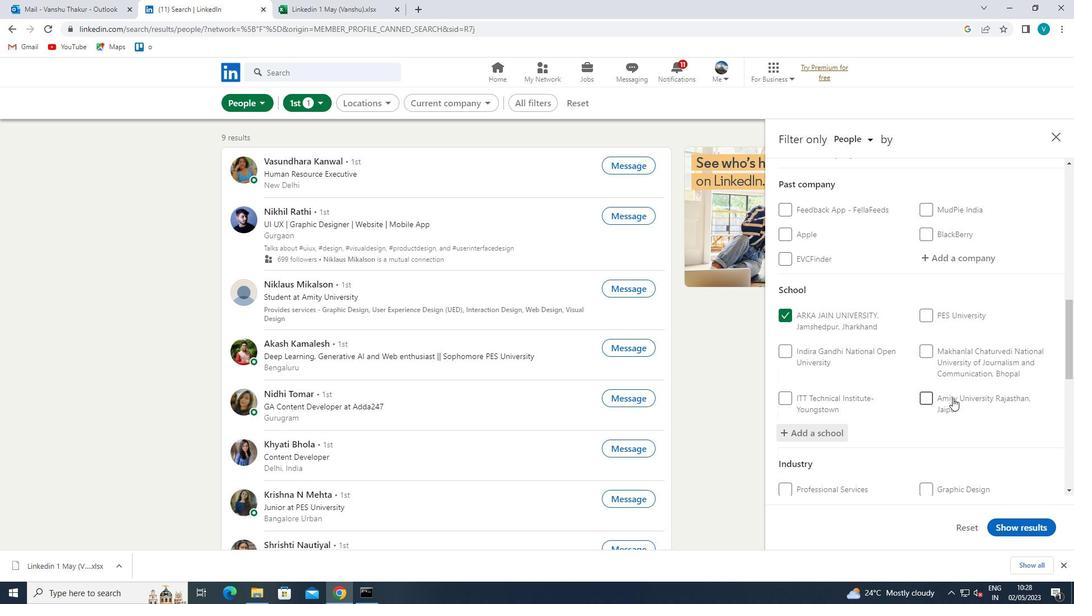 
Action: Mouse scrolled (953, 391) with delta (0, 0)
Screenshot: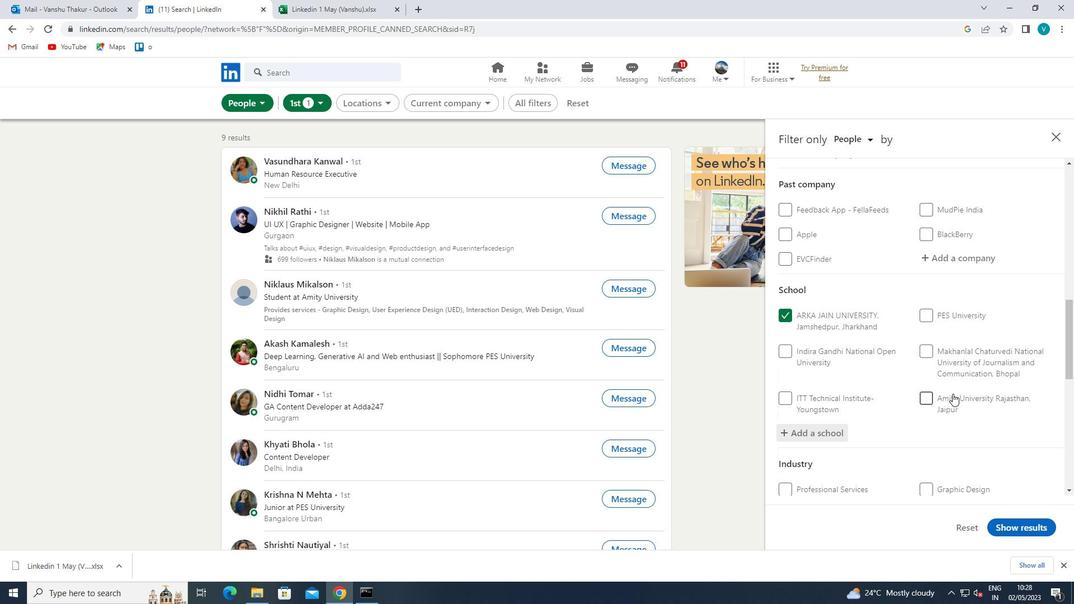 
Action: Mouse moved to (952, 391)
Screenshot: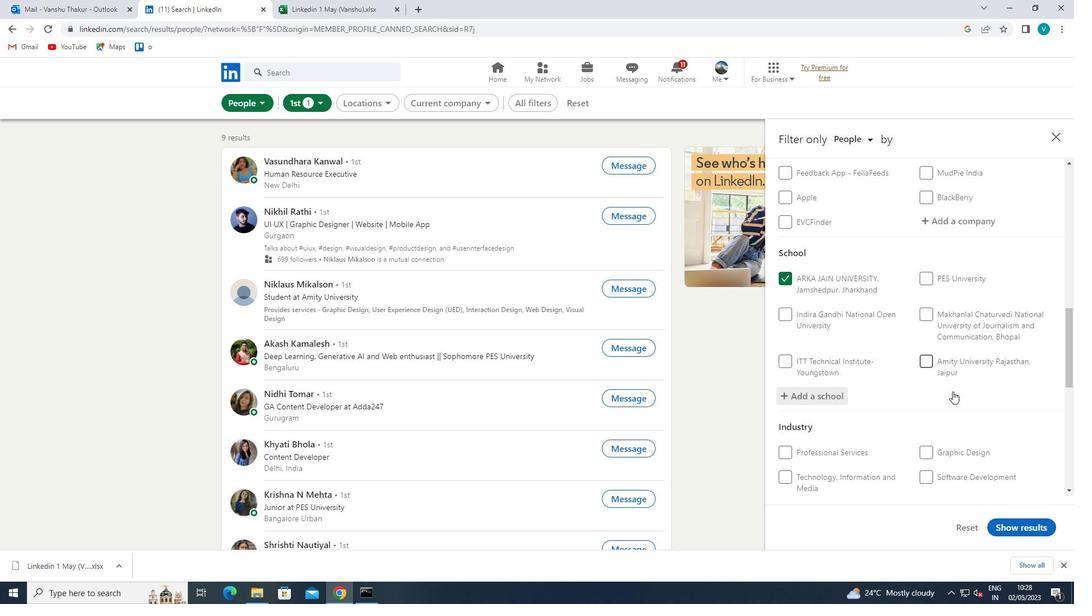 
Action: Mouse scrolled (952, 391) with delta (0, 0)
Screenshot: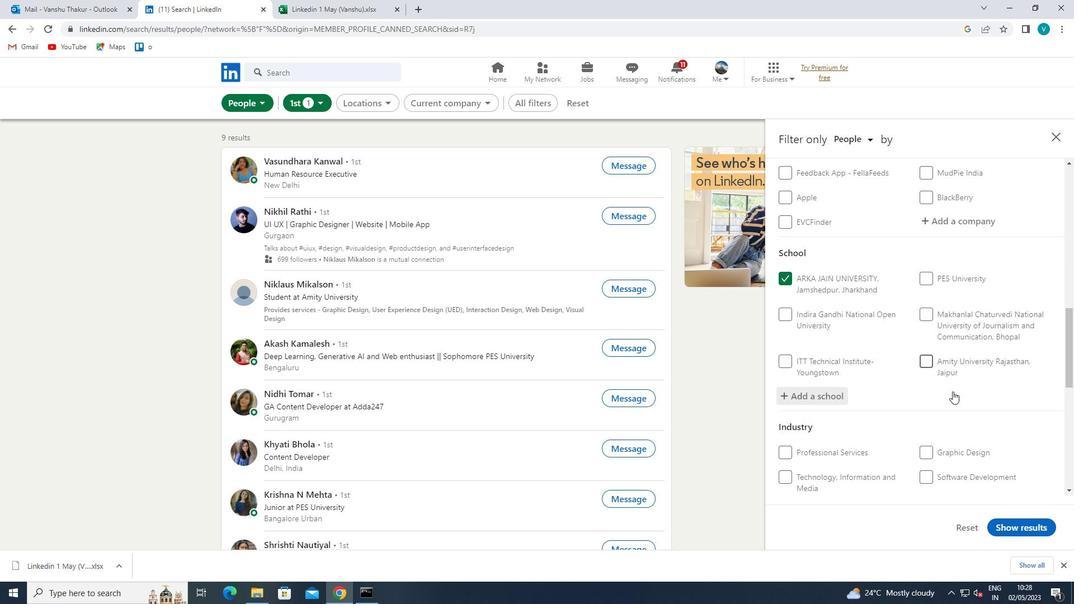
Action: Mouse scrolled (952, 391) with delta (0, 0)
Screenshot: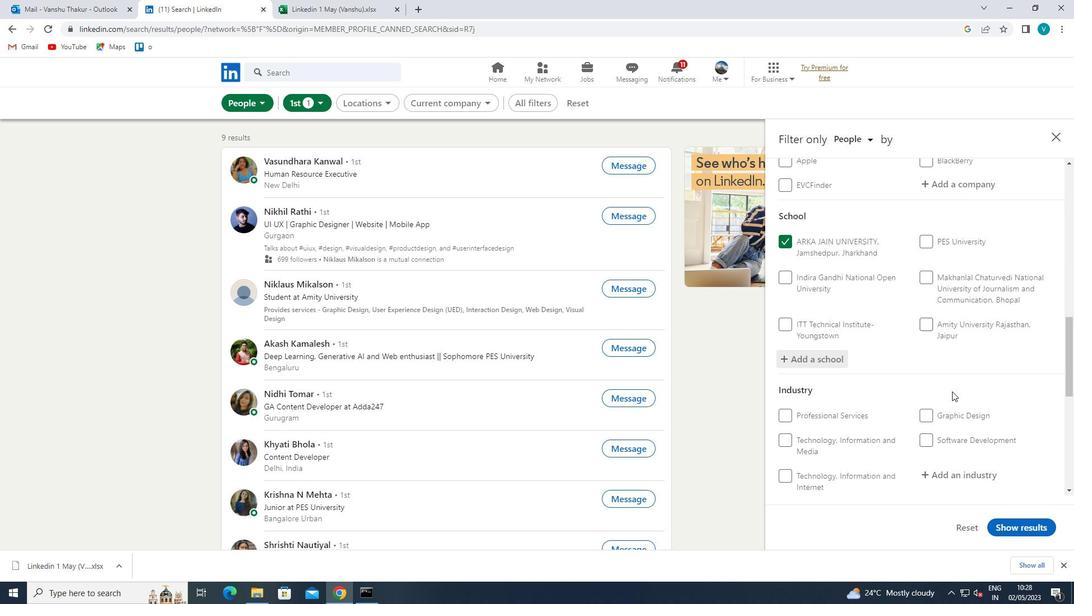 
Action: Mouse moved to (963, 319)
Screenshot: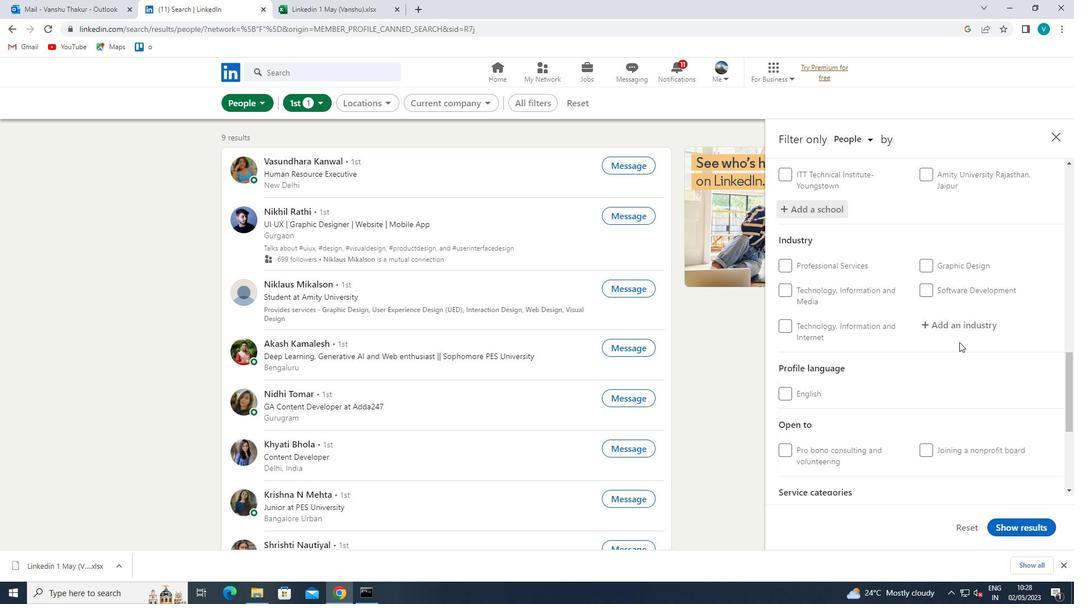 
Action: Mouse pressed left at (963, 319)
Screenshot: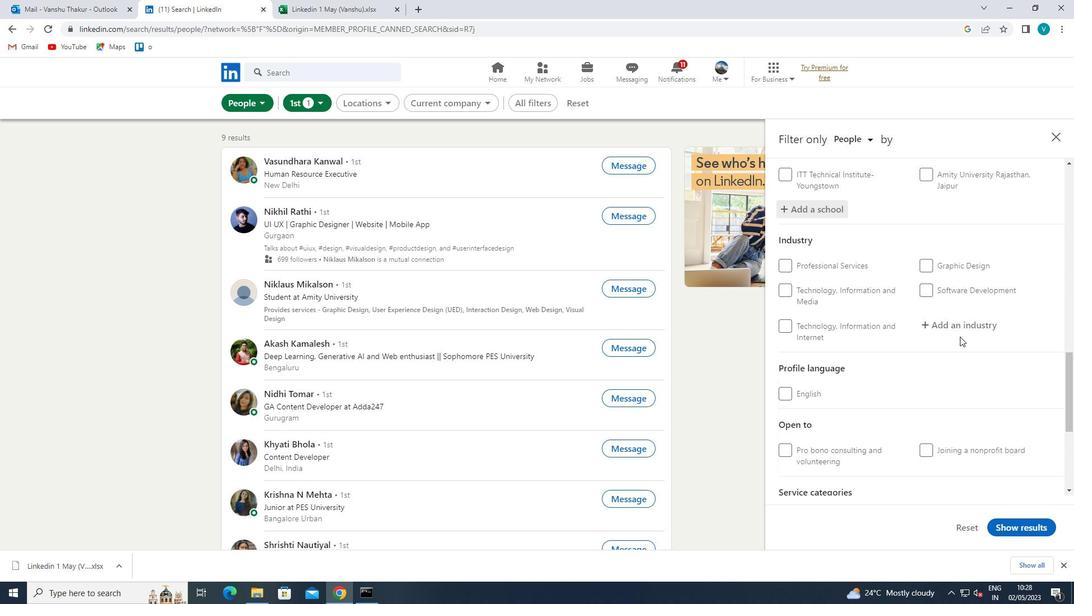 
Action: Key pressed <Key.shift>CAT
Screenshot: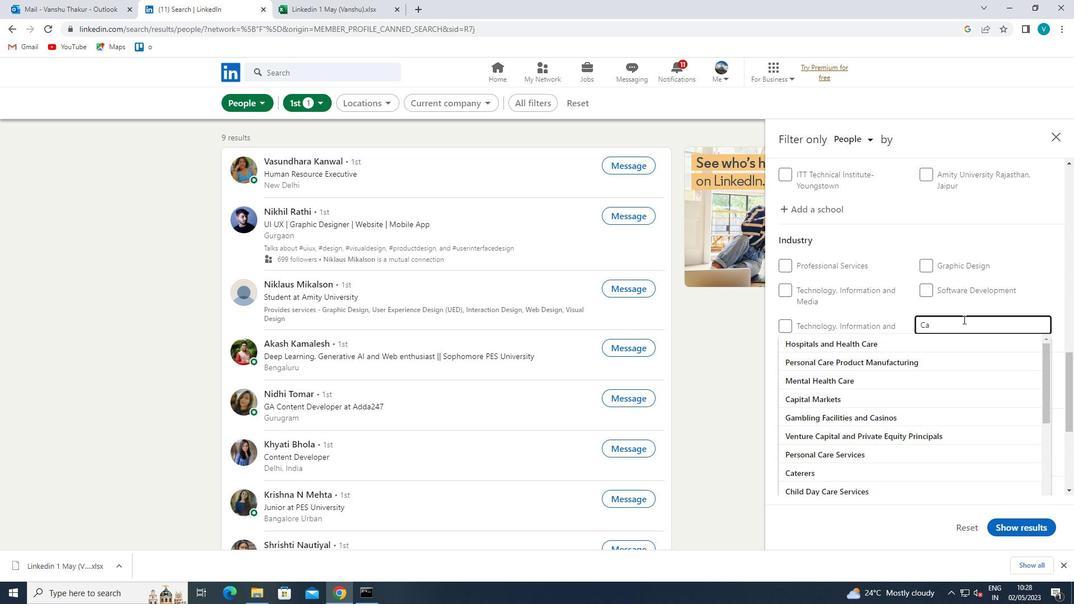 
Action: Mouse moved to (957, 342)
Screenshot: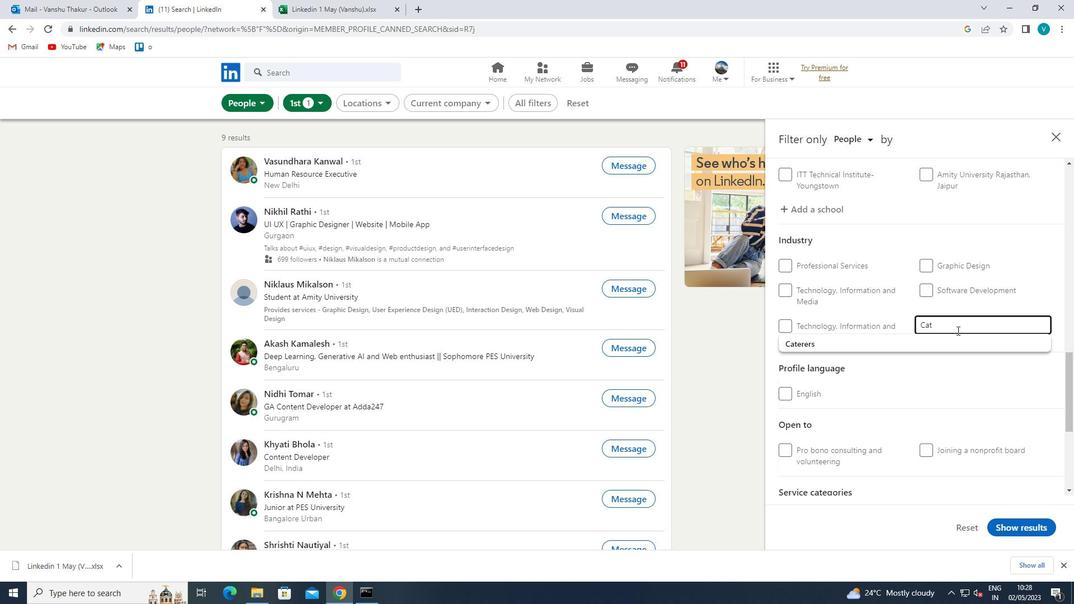 
Action: Mouse pressed left at (957, 342)
Screenshot: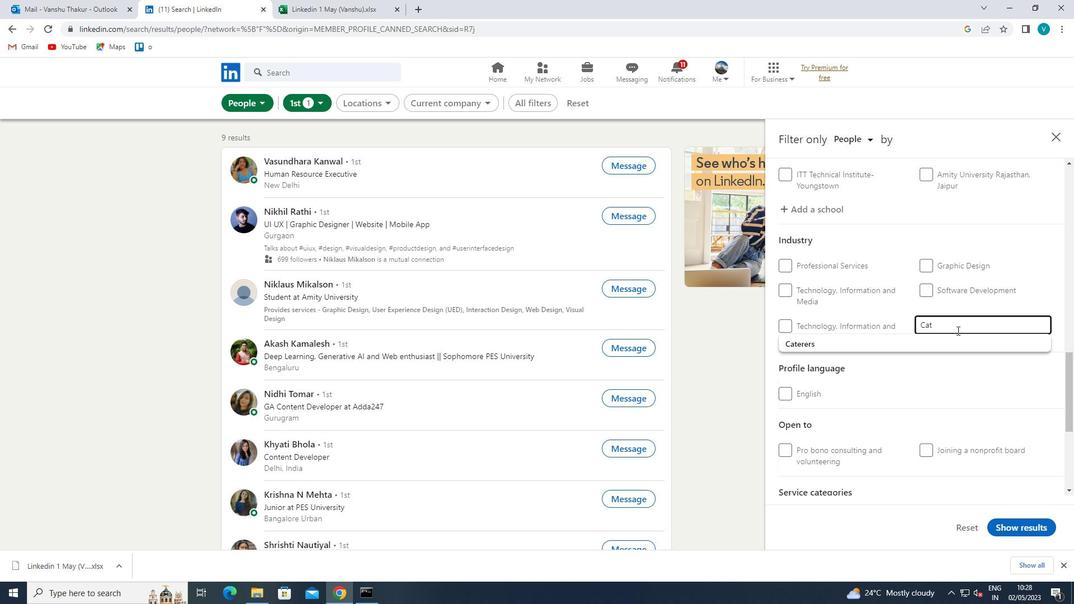 
Action: Mouse scrolled (957, 341) with delta (0, 0)
Screenshot: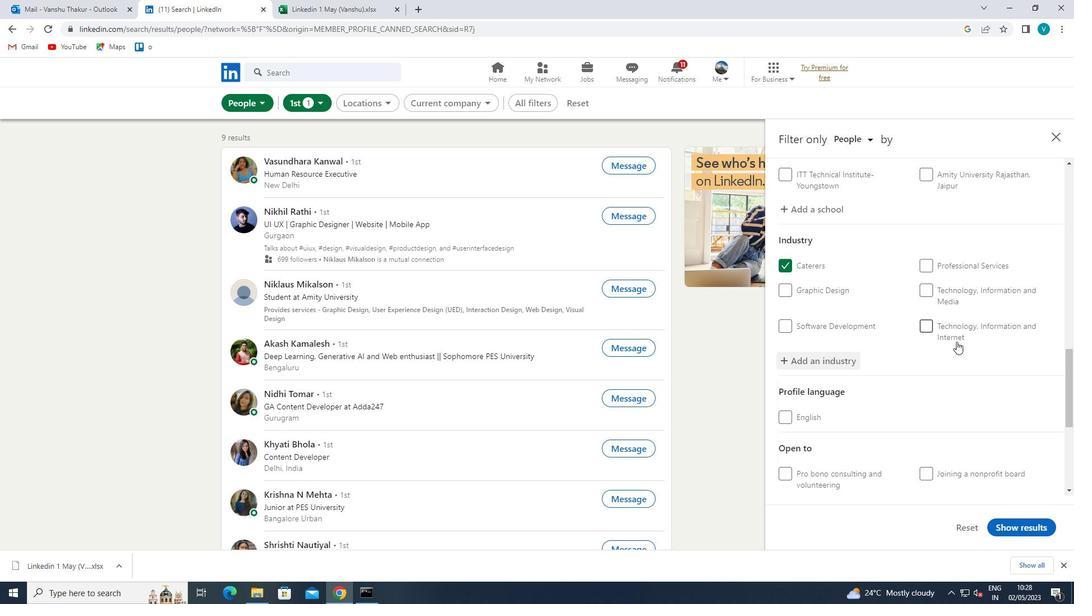 
Action: Mouse scrolled (957, 341) with delta (0, 0)
Screenshot: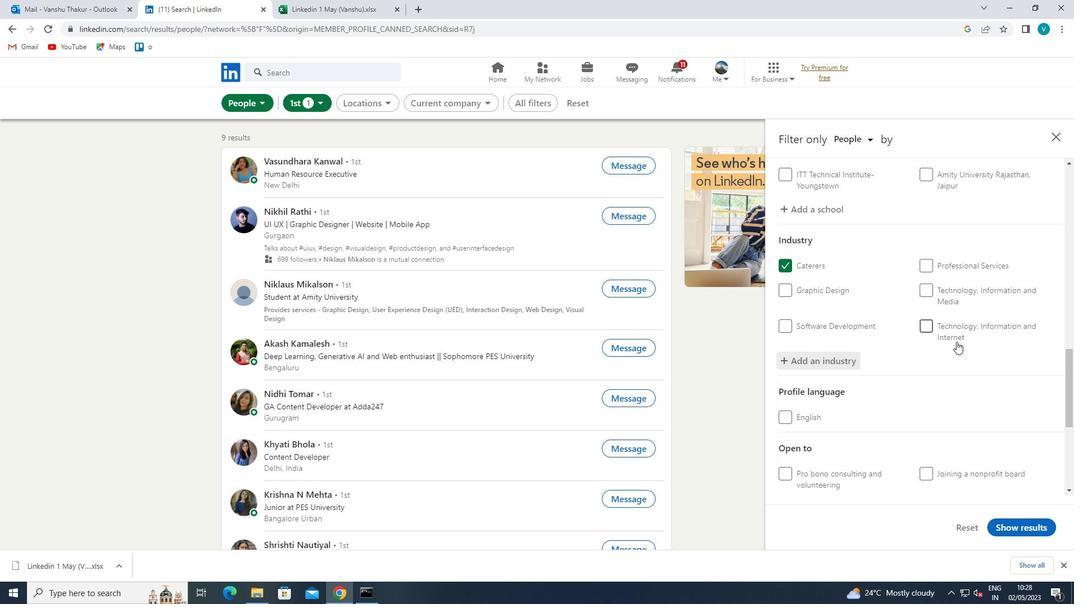 
Action: Mouse scrolled (957, 341) with delta (0, 0)
Screenshot: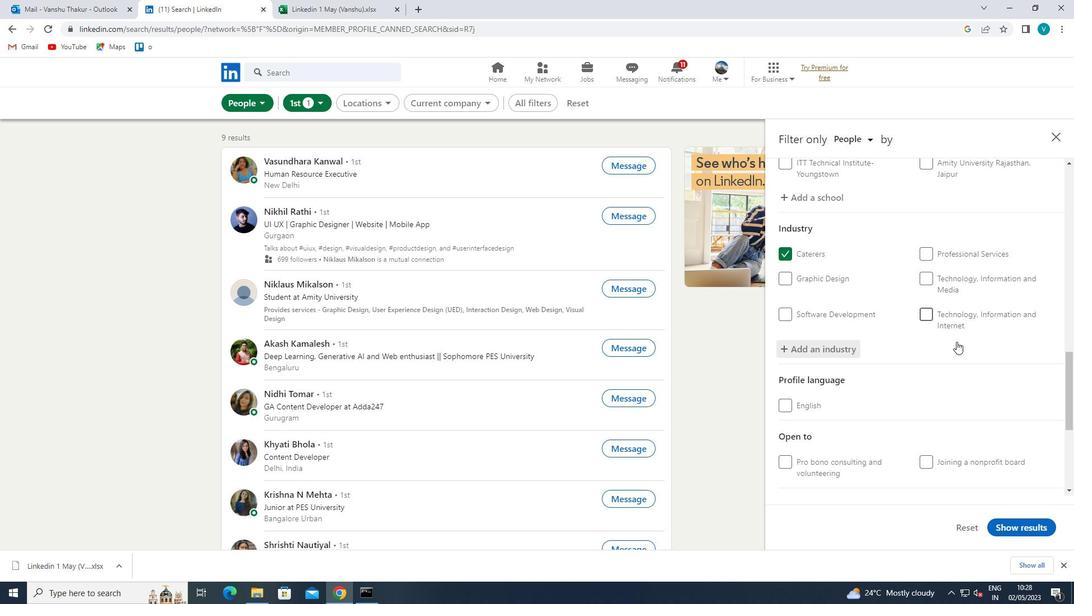 
Action: Mouse moved to (958, 357)
Screenshot: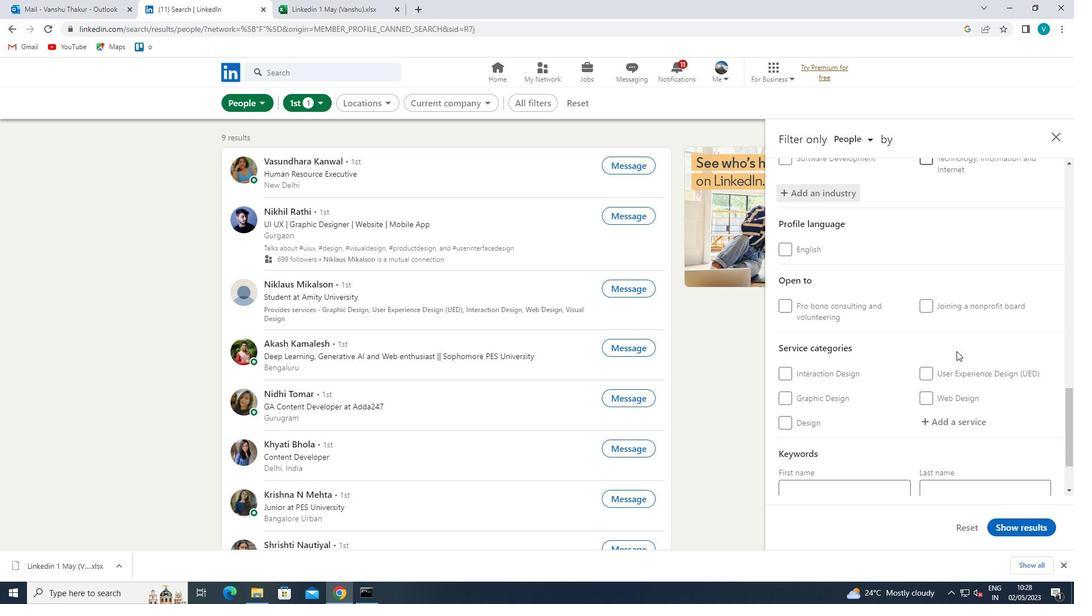 
Action: Mouse scrolled (958, 357) with delta (0, 0)
Screenshot: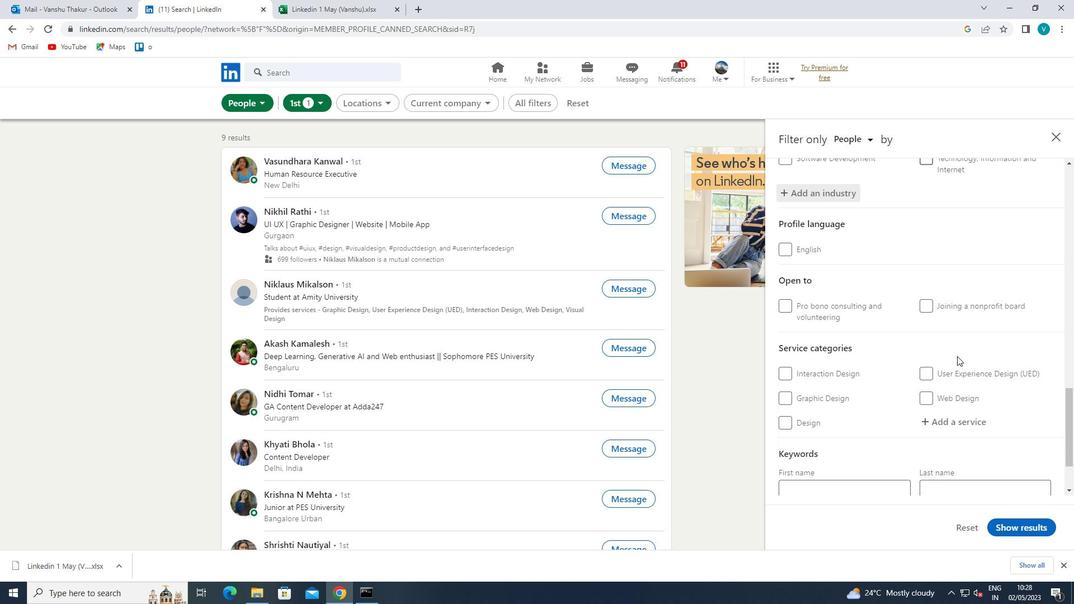 
Action: Mouse moved to (955, 359)
Screenshot: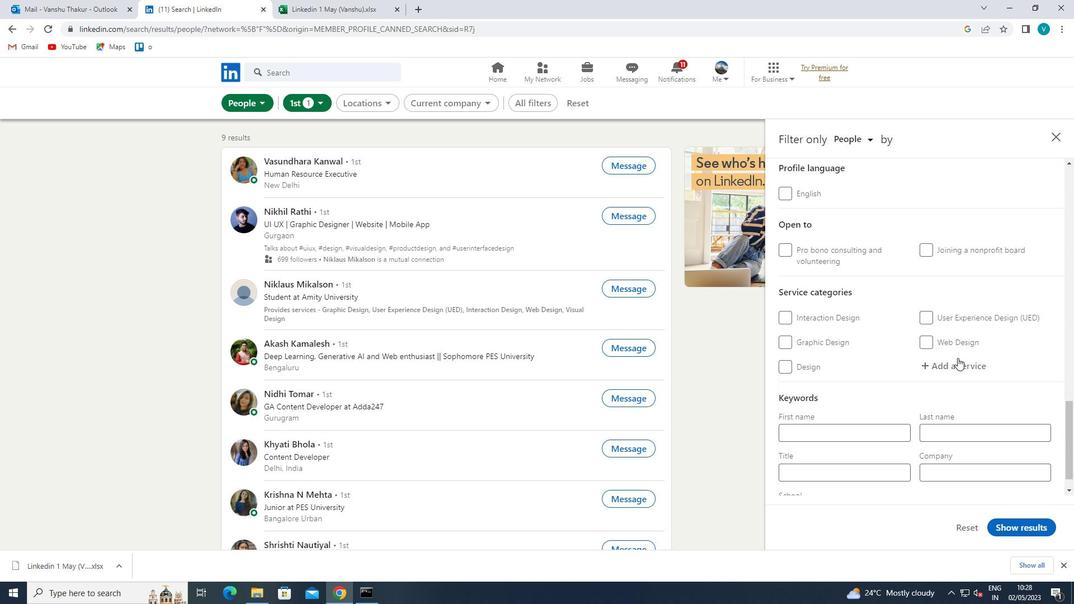 
Action: Mouse pressed left at (955, 359)
Screenshot: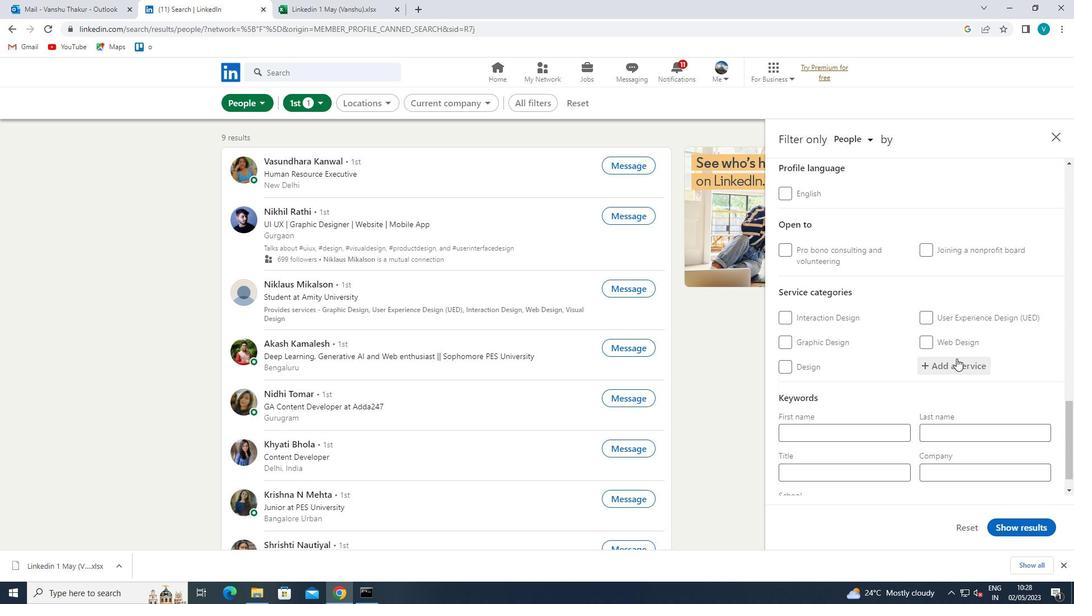 
Action: Key pressed <Key.shift>GHOST
Screenshot: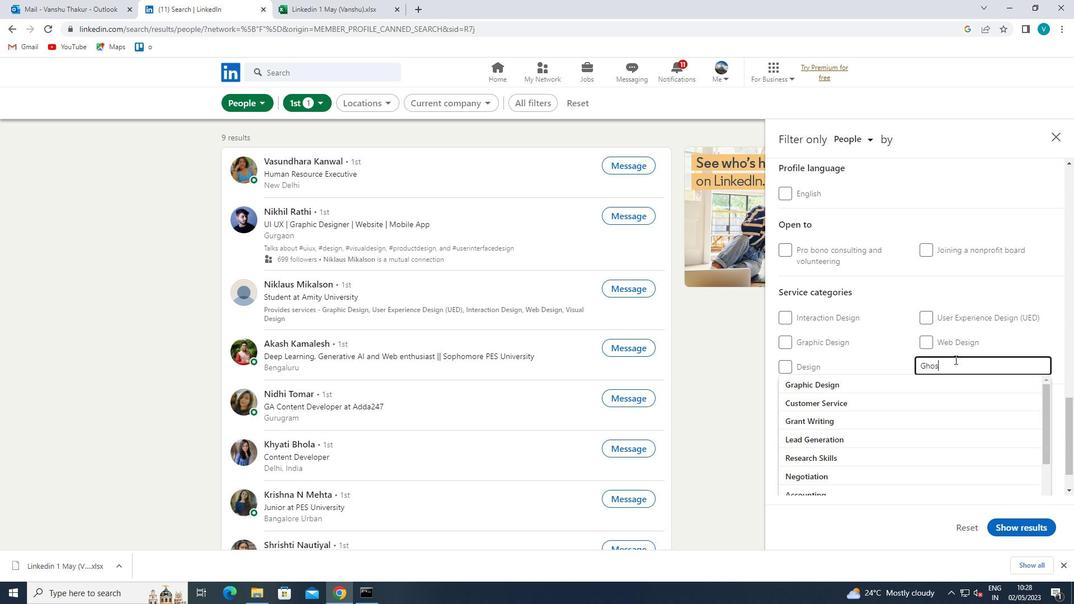 
Action: Mouse moved to (929, 375)
Screenshot: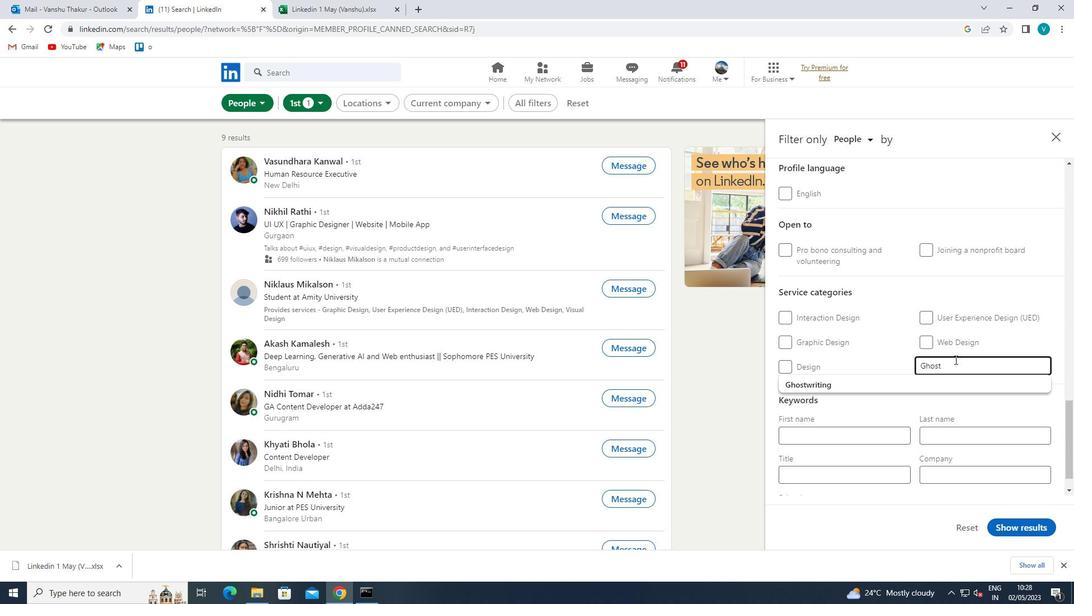 
Action: Mouse pressed left at (929, 375)
Screenshot: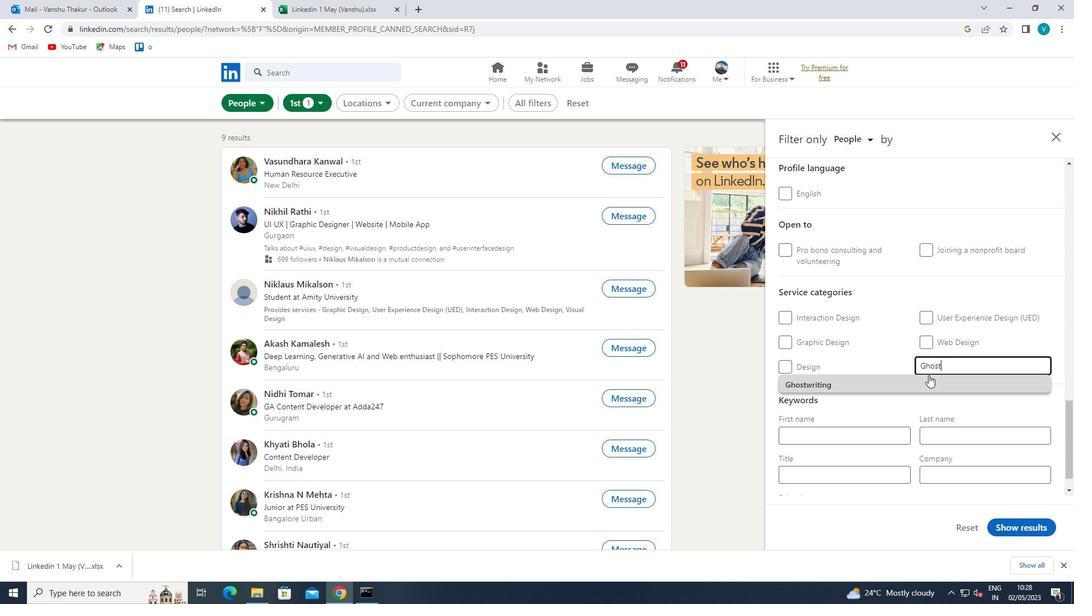 
Action: Mouse scrolled (929, 375) with delta (0, 0)
Screenshot: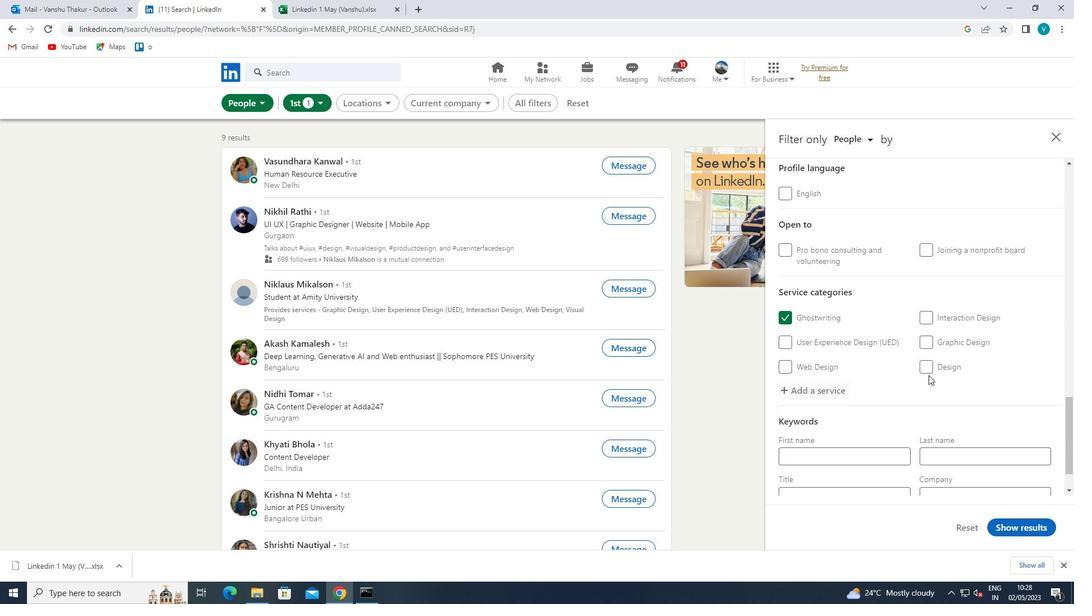 
Action: Mouse scrolled (929, 375) with delta (0, 0)
Screenshot: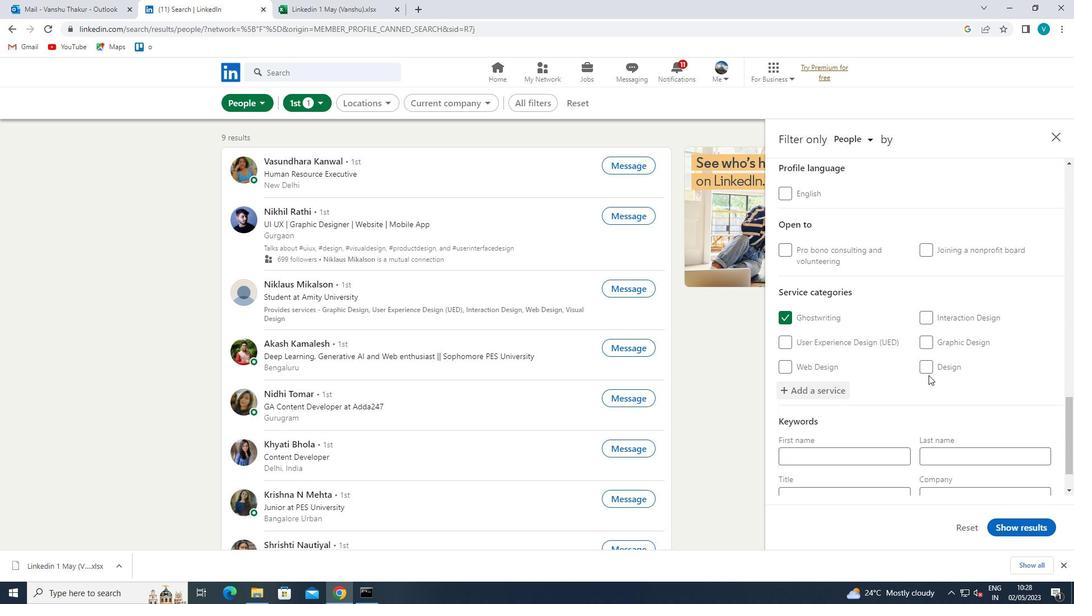 
Action: Mouse scrolled (929, 375) with delta (0, 0)
Screenshot: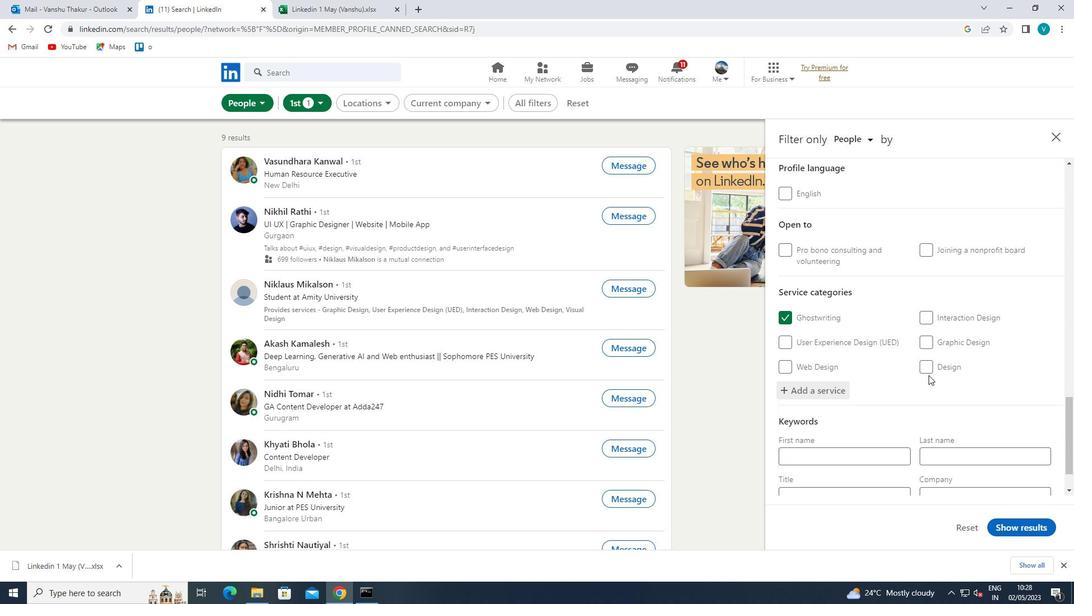 
Action: Mouse moved to (909, 386)
Screenshot: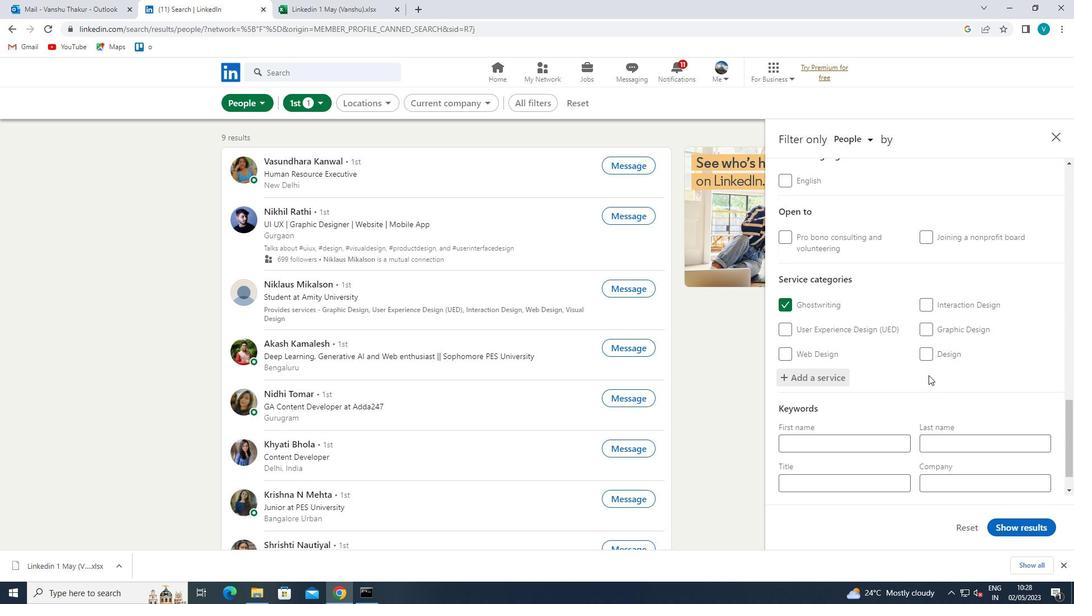 
Action: Mouse scrolled (909, 386) with delta (0, 0)
Screenshot: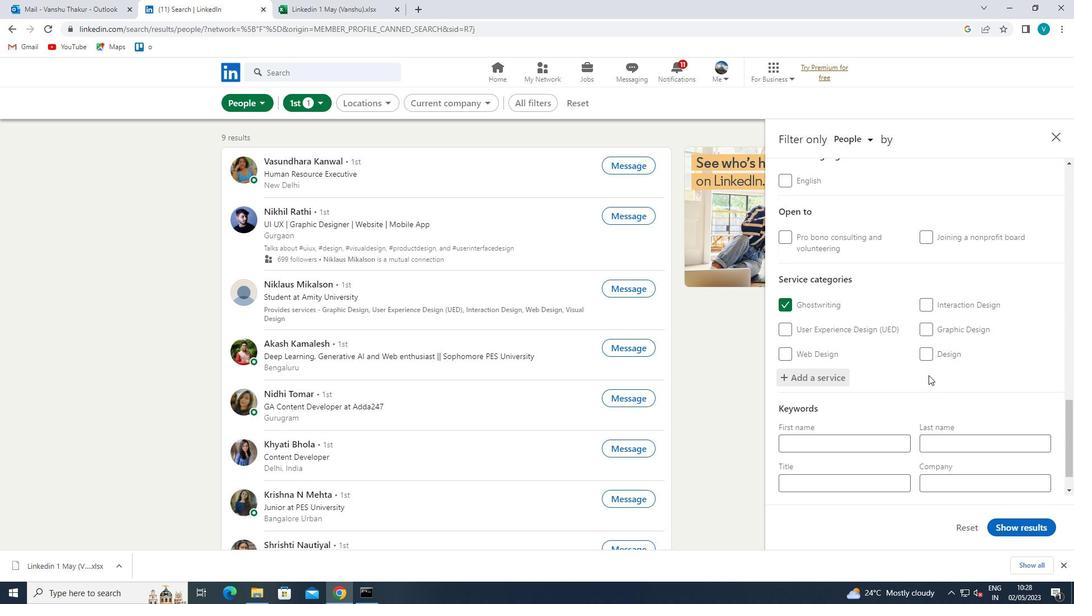 
Action: Mouse moved to (868, 432)
Screenshot: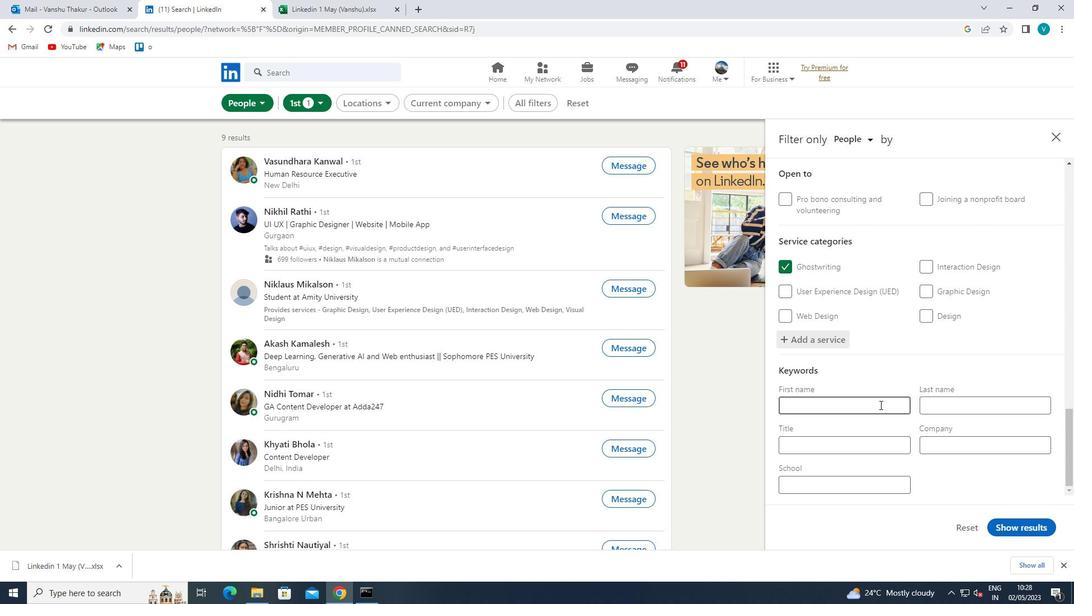 
Action: Mouse pressed left at (868, 432)
Screenshot: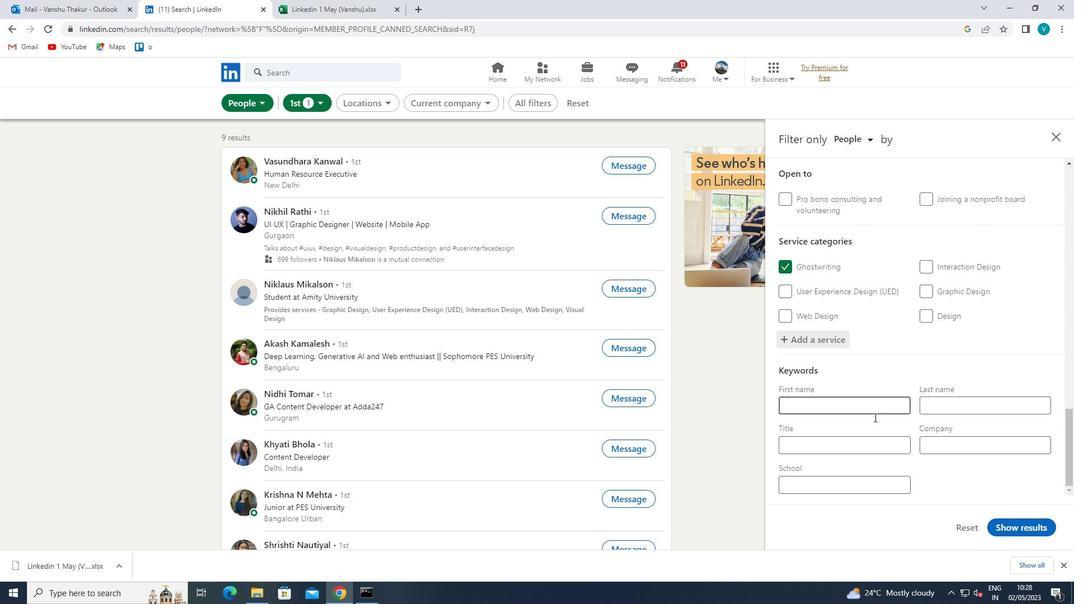 
Action: Key pressed <Key.shift>VIDEO<Key.space><Key.shift><Key.shift>EDITOR<Key.space>
Screenshot: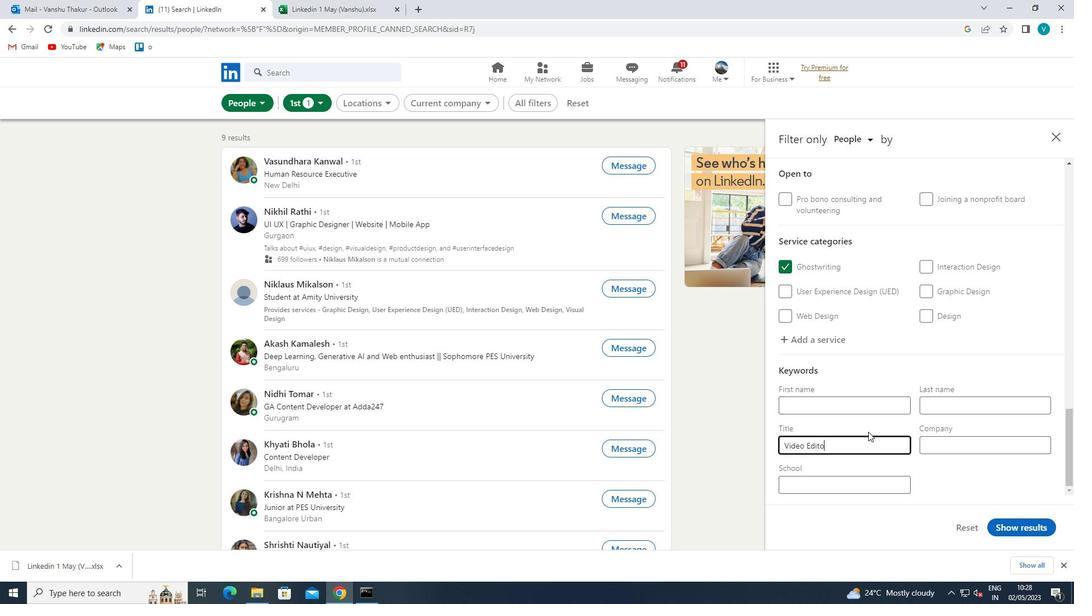 
Action: Mouse moved to (1009, 523)
Screenshot: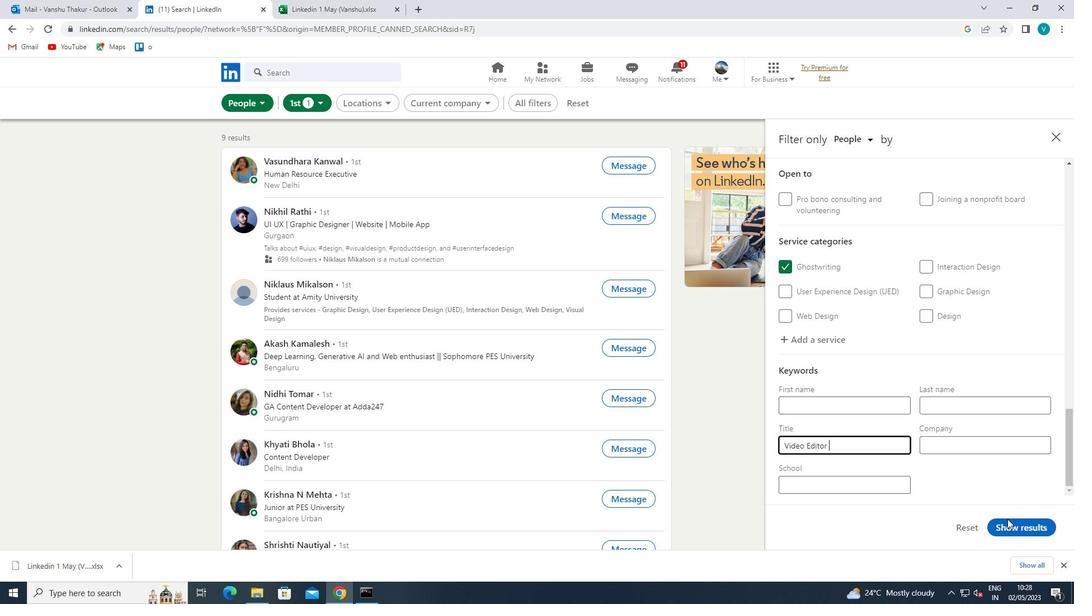 
Action: Mouse pressed left at (1009, 523)
Screenshot: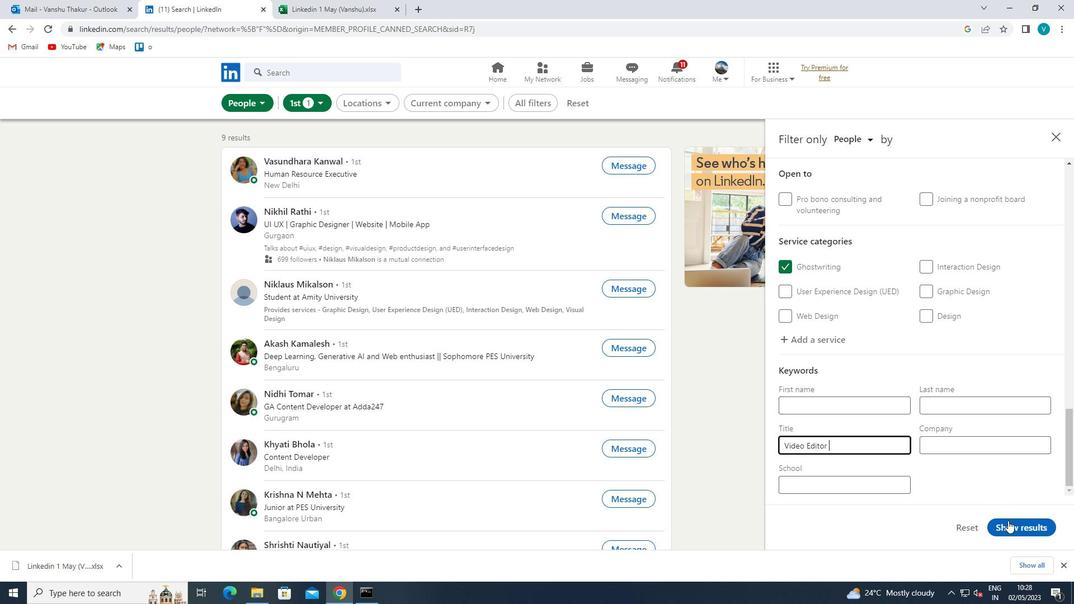 
Action: Mouse moved to (1009, 523)
Screenshot: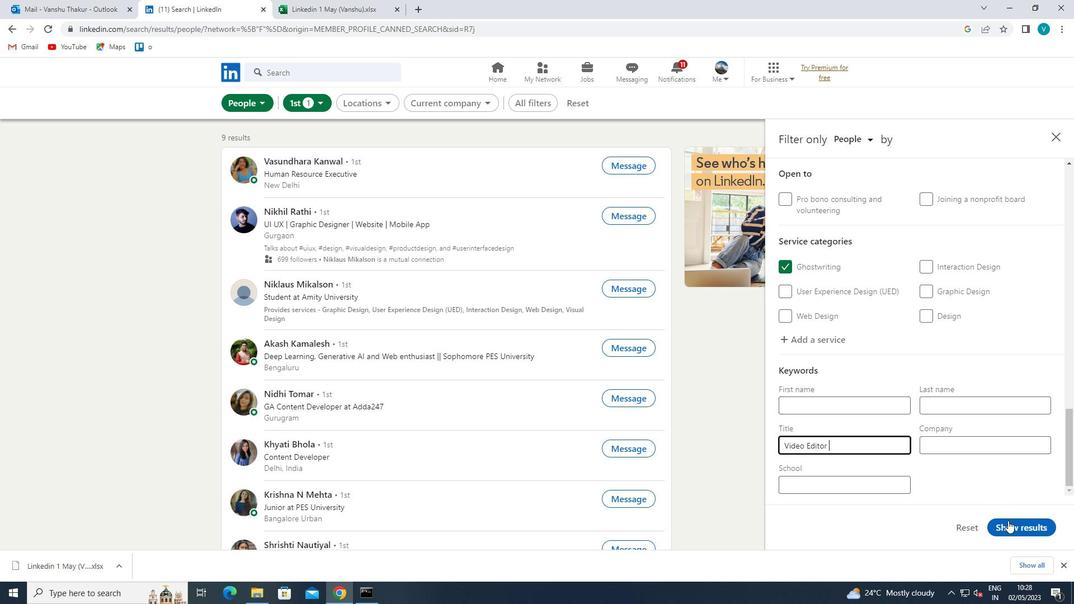 
